 Task: Search one way flight ticket for 3 adults, 3 children in business from Lynchburg: Lynchburg Regional Airport (preston Glenn Field) to Greensboro: Piedmont Triad International Airport on 5-1-2023. Choice of flights is Emirates. Number of bags: 4 checked bags. Price is upto 99000. Outbound departure time preference is 4:30.
Action: Mouse moved to (260, 419)
Screenshot: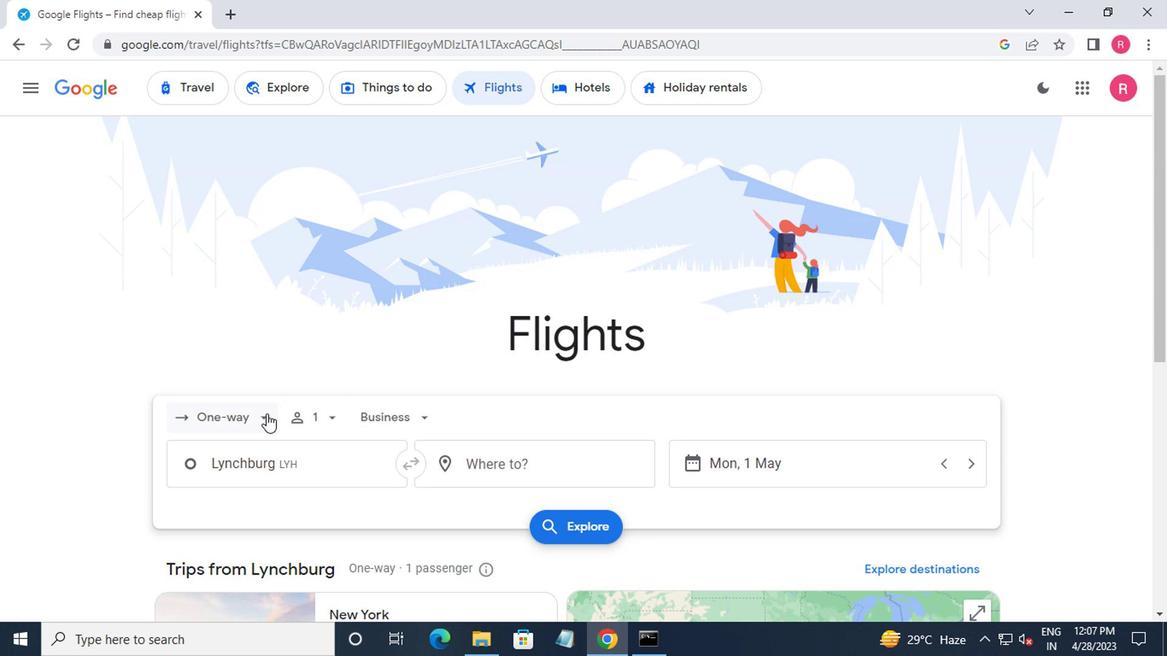 
Action: Mouse pressed left at (260, 419)
Screenshot: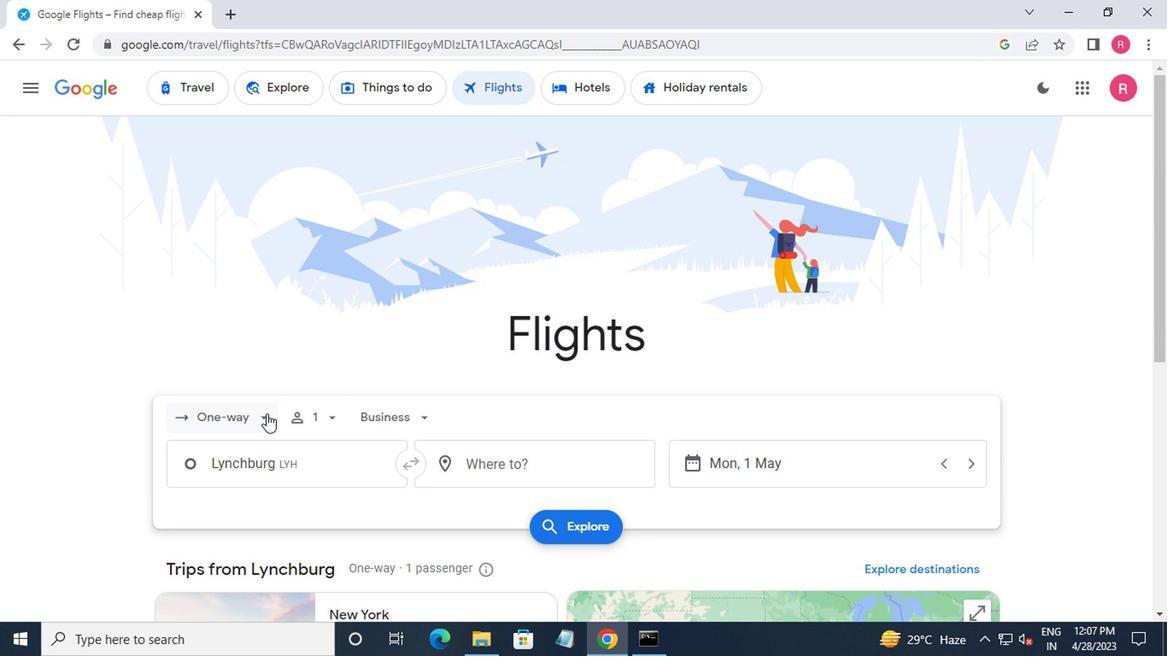 
Action: Mouse moved to (245, 504)
Screenshot: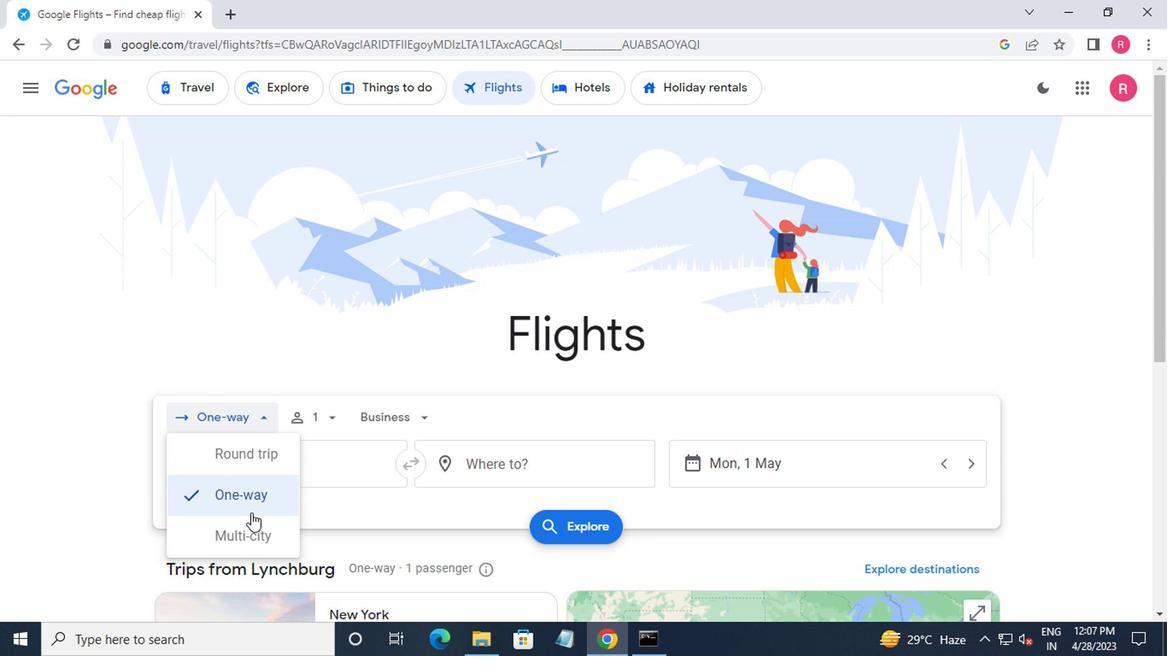 
Action: Mouse pressed left at (245, 504)
Screenshot: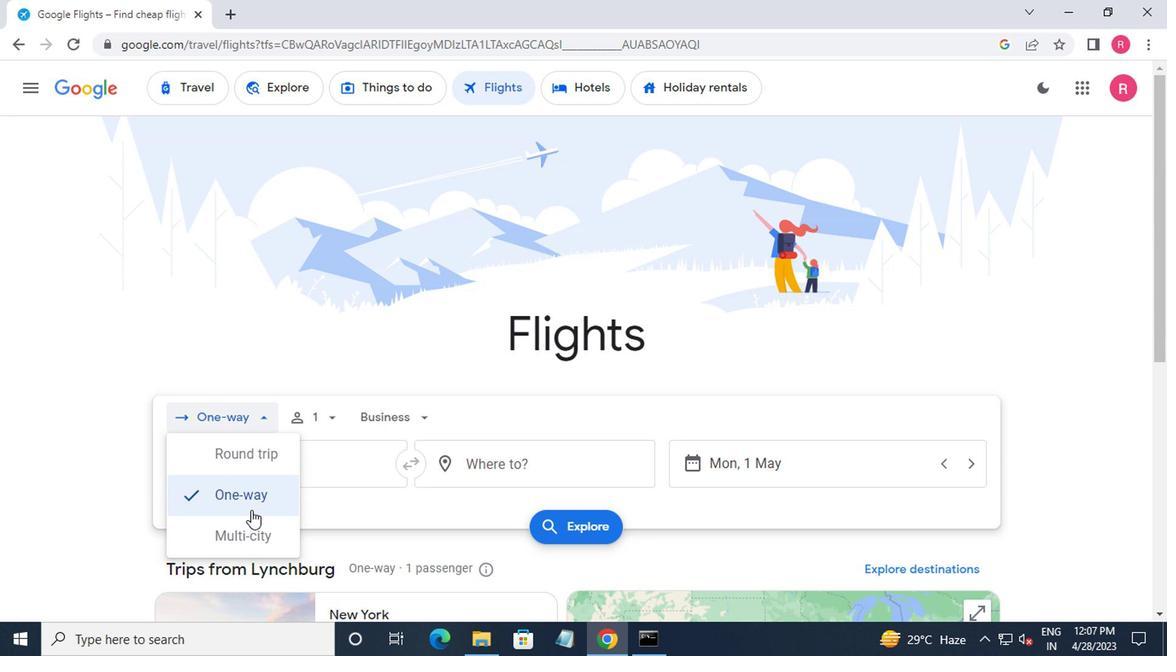 
Action: Mouse moved to (319, 423)
Screenshot: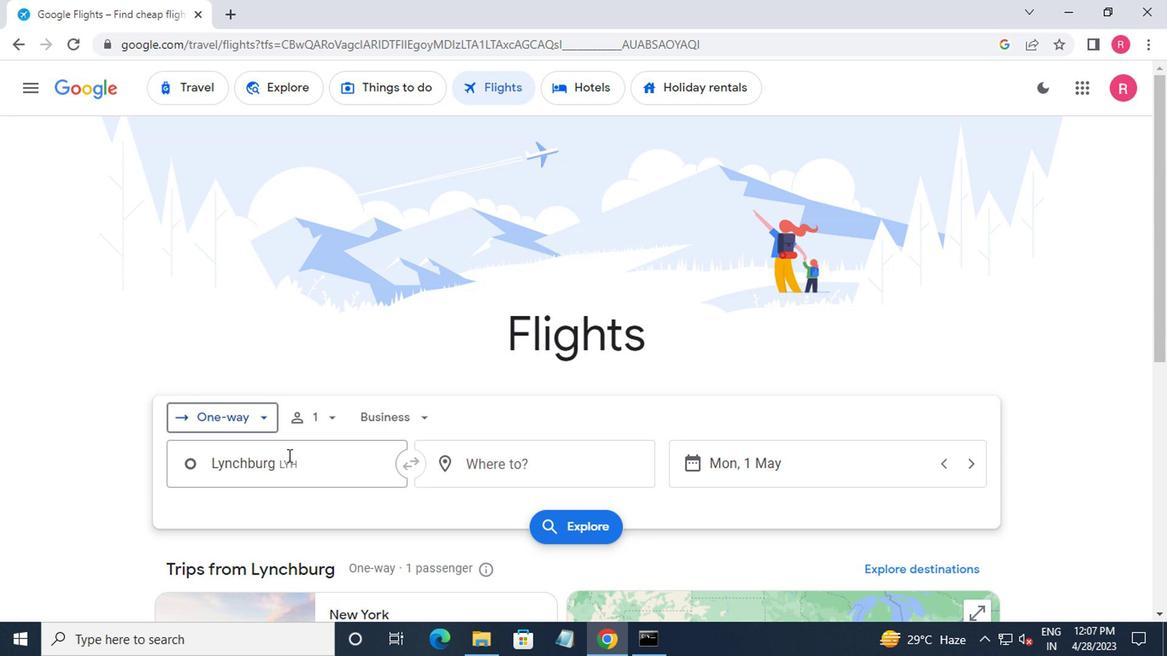
Action: Mouse pressed left at (319, 423)
Screenshot: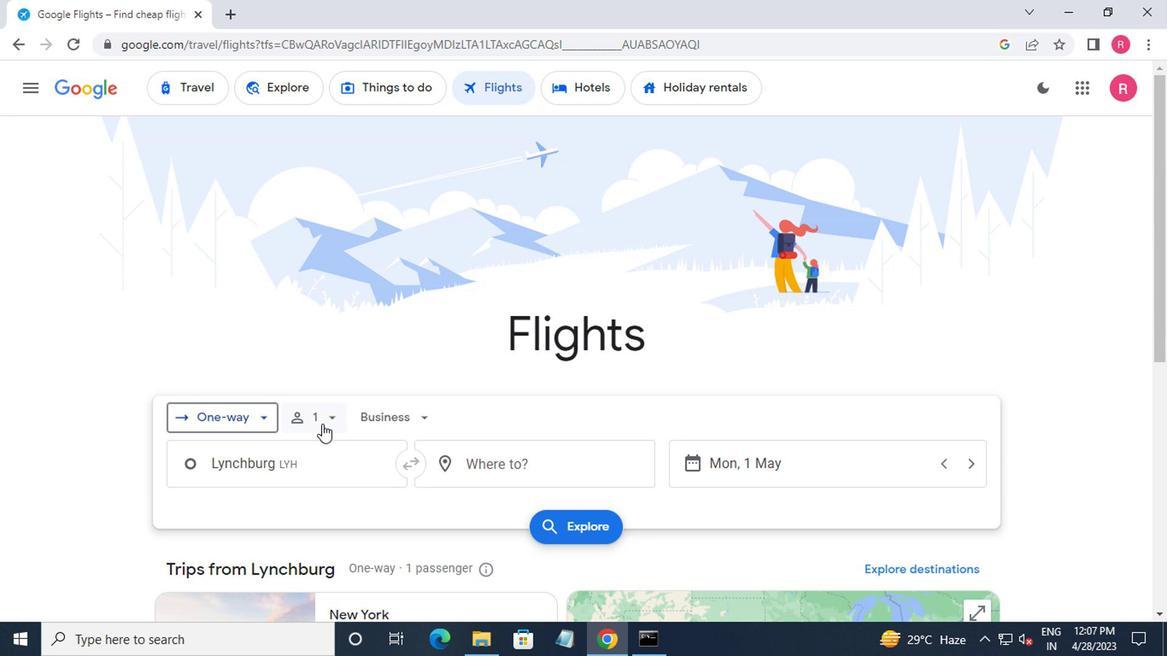 
Action: Mouse moved to (455, 473)
Screenshot: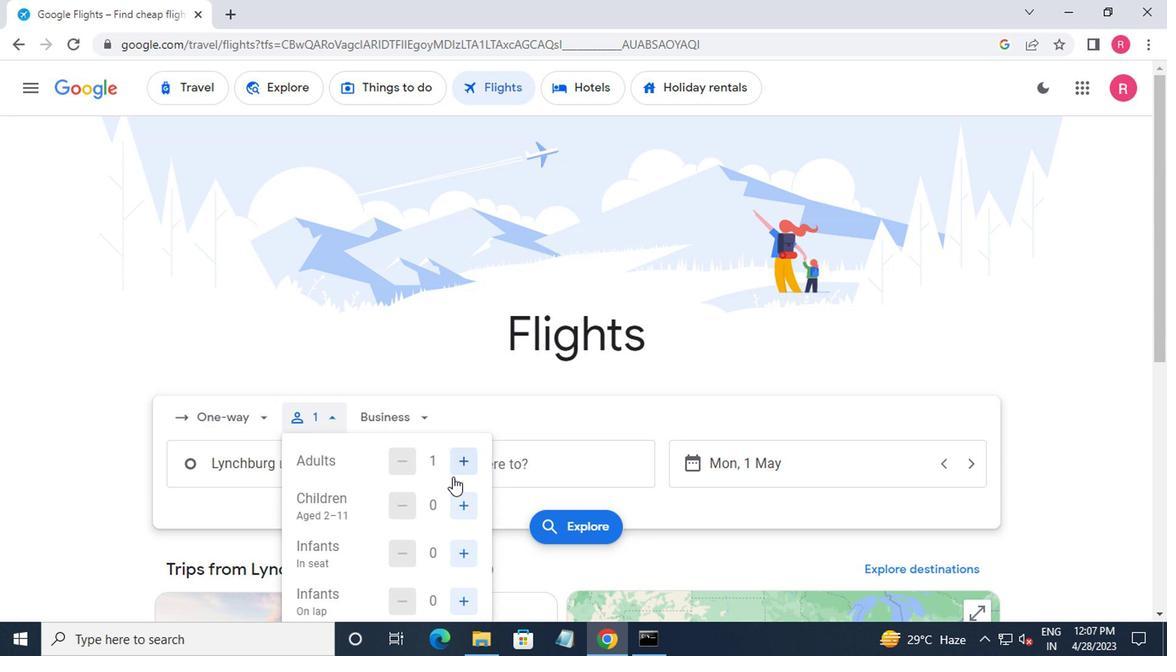 
Action: Mouse pressed left at (455, 473)
Screenshot: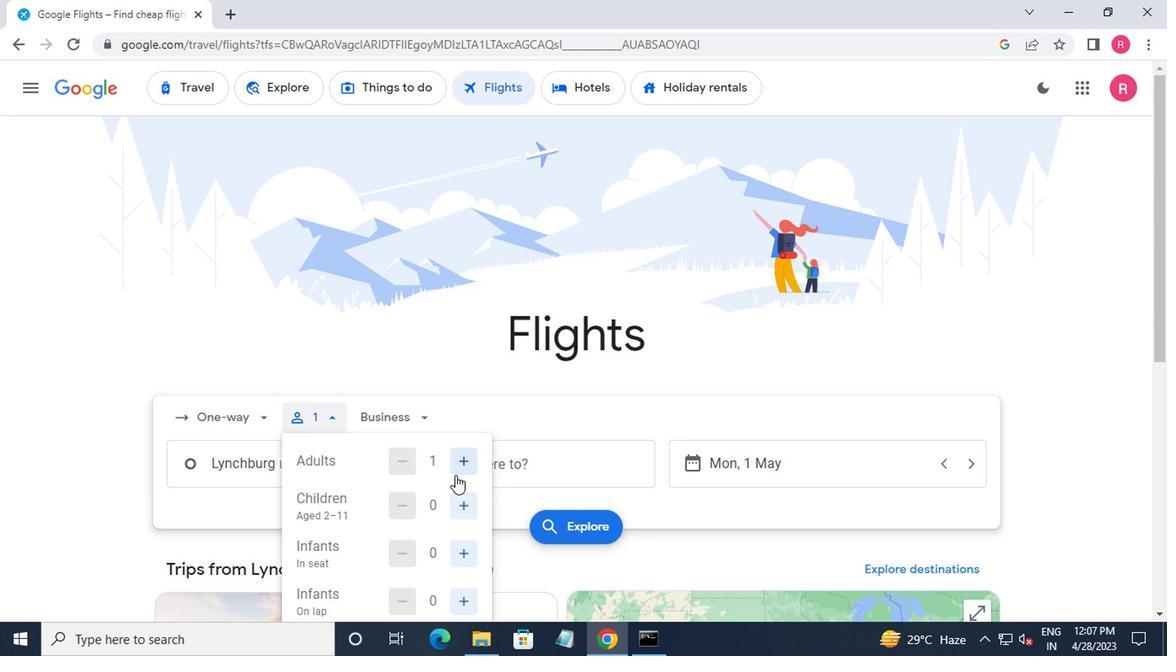 
Action: Mouse pressed left at (455, 473)
Screenshot: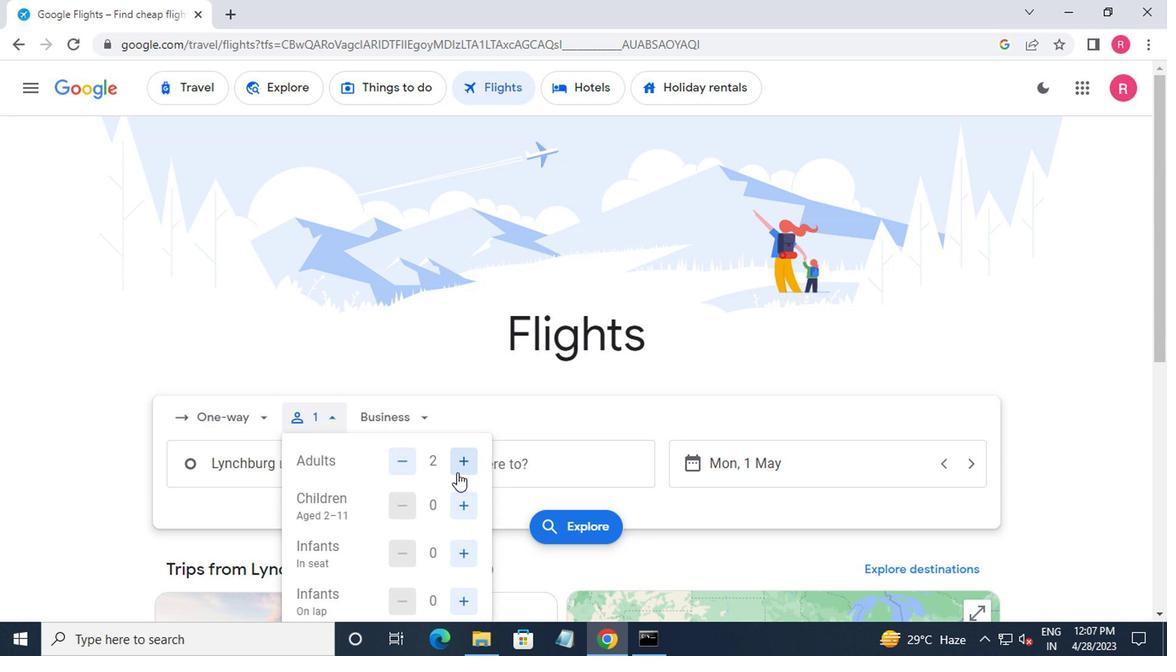 
Action: Mouse moved to (404, 471)
Screenshot: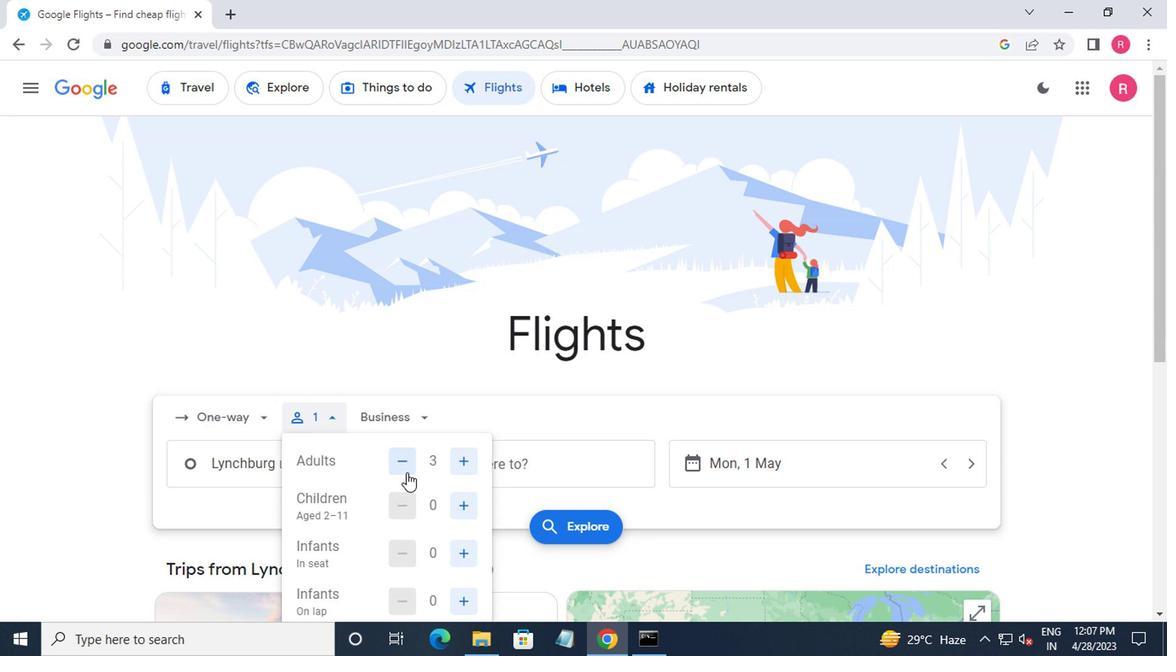 
Action: Mouse pressed left at (404, 471)
Screenshot: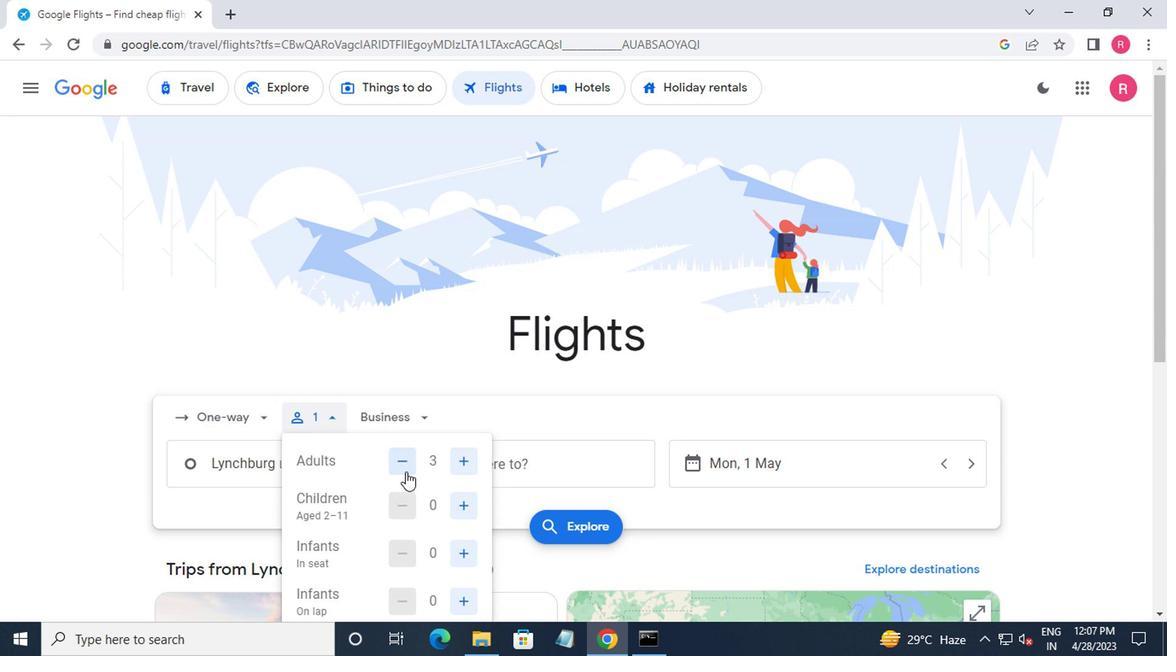 
Action: Mouse moved to (460, 505)
Screenshot: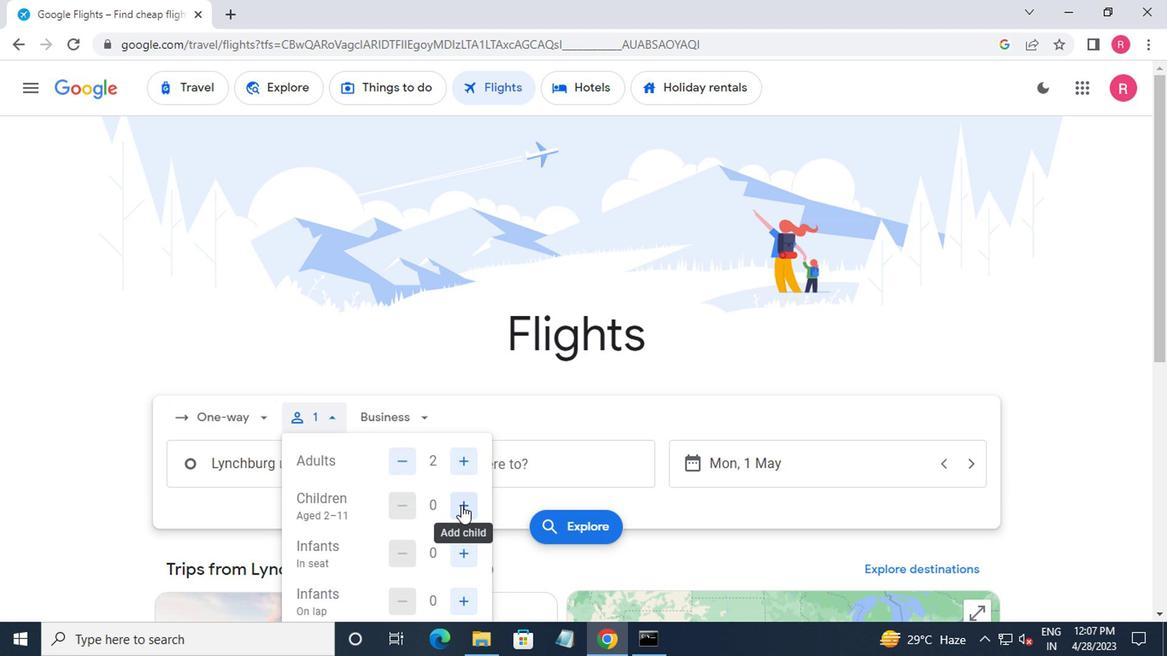 
Action: Mouse pressed left at (460, 505)
Screenshot: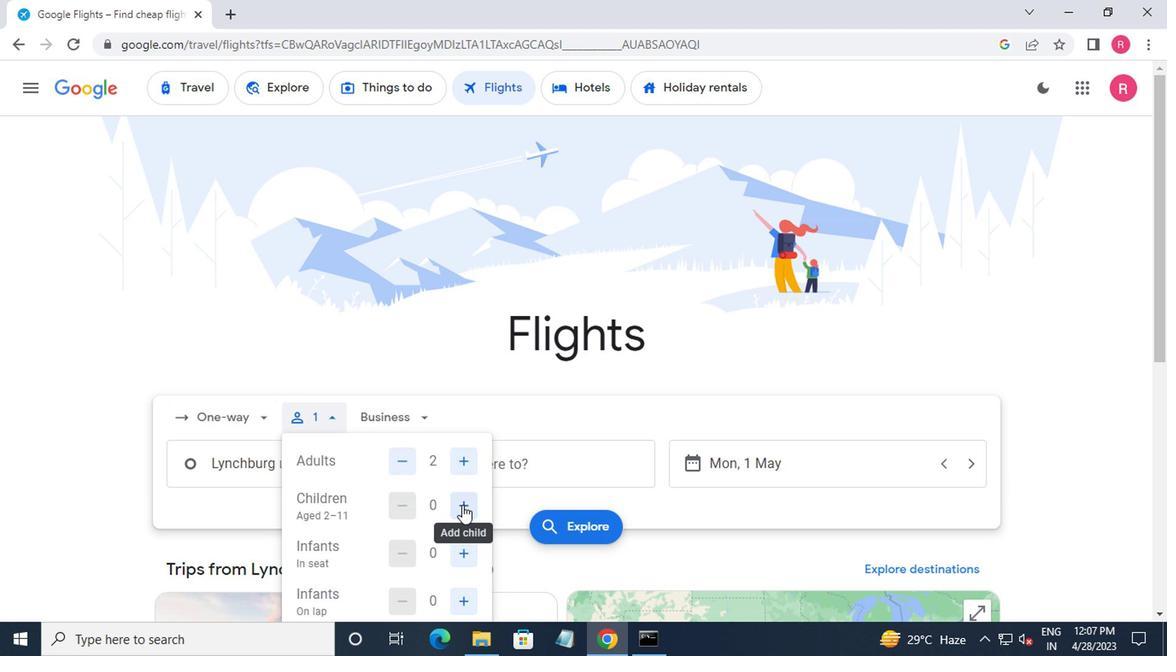 
Action: Mouse moved to (398, 508)
Screenshot: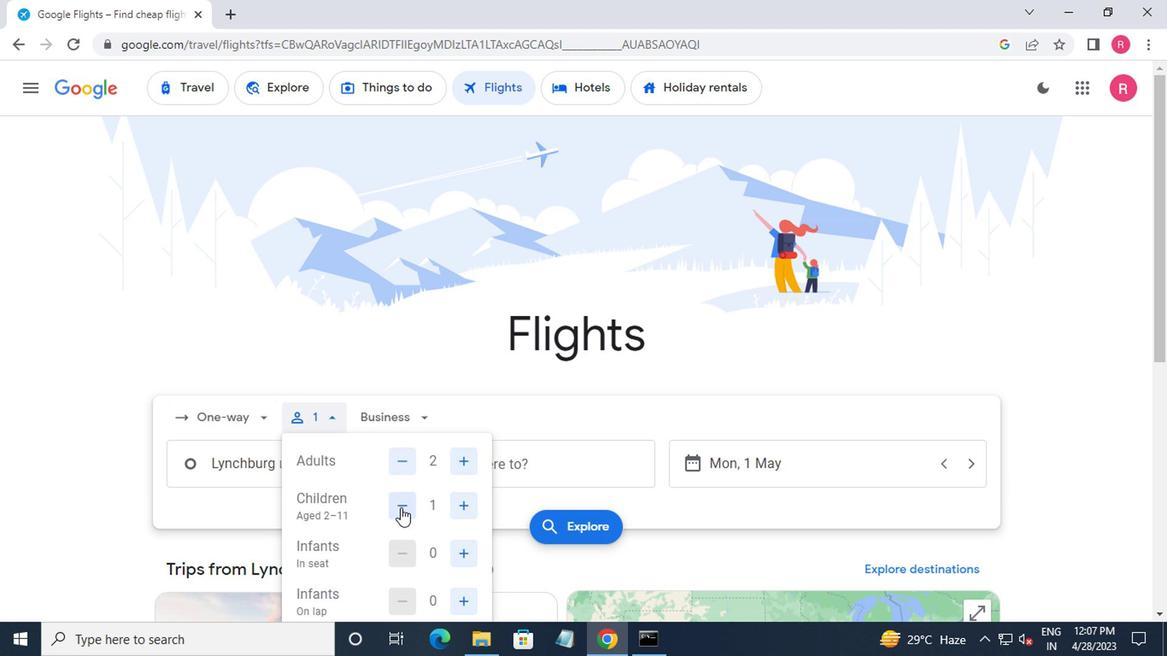 
Action: Mouse pressed left at (398, 508)
Screenshot: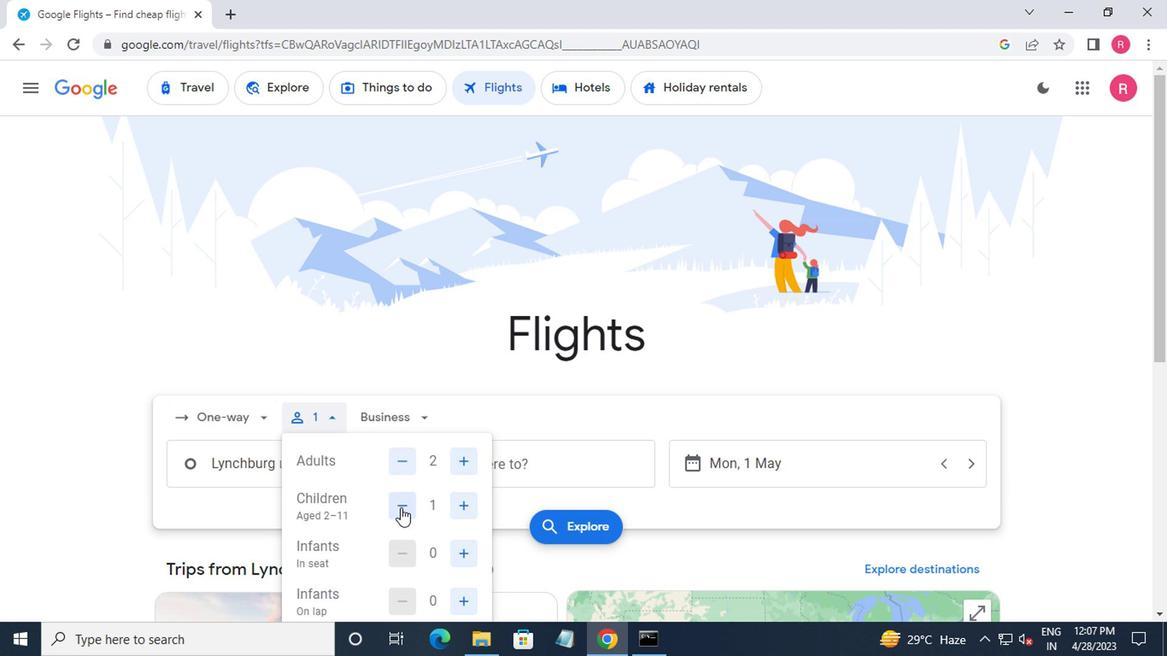 
Action: Mouse moved to (464, 558)
Screenshot: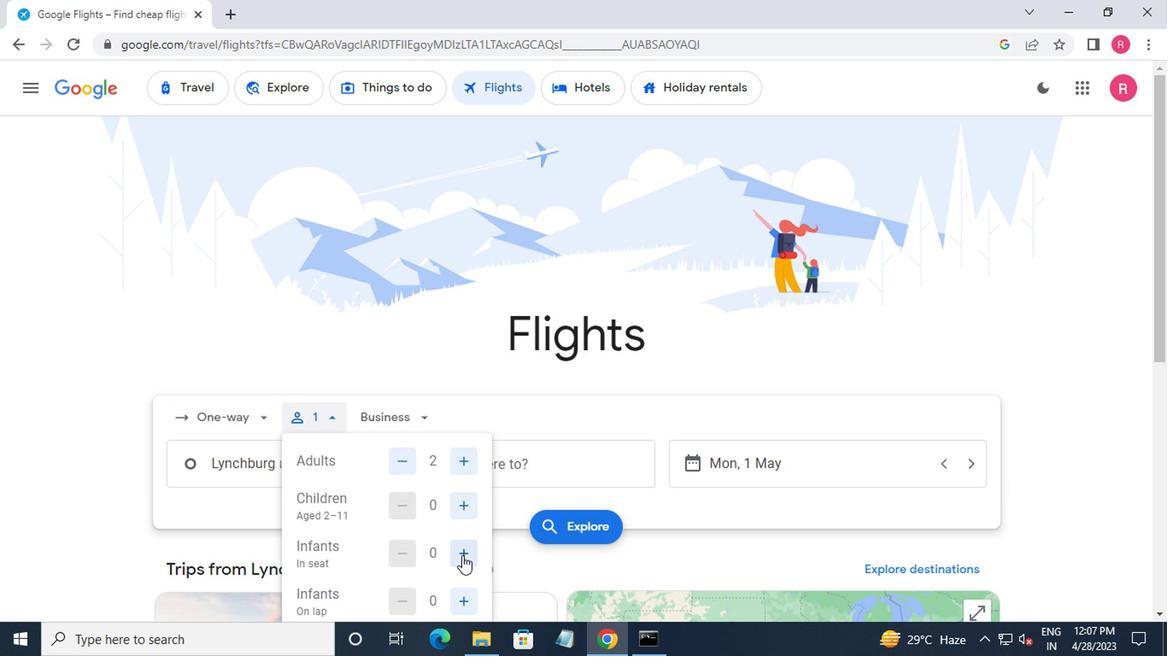 
Action: Mouse pressed left at (464, 558)
Screenshot: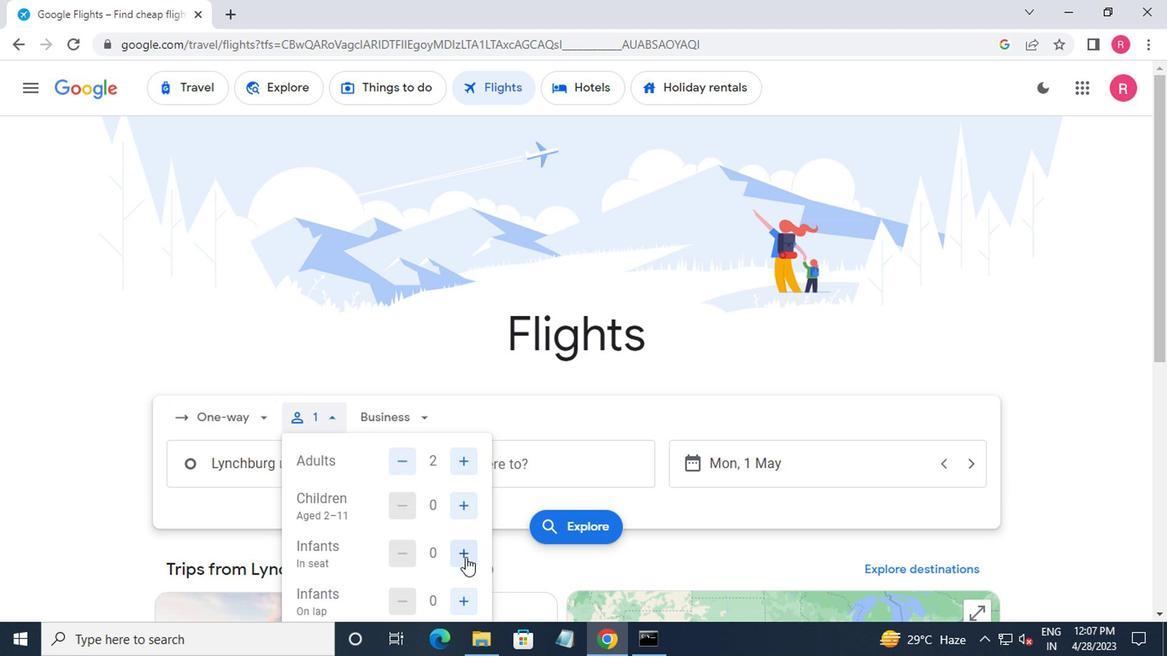 
Action: Mouse moved to (465, 558)
Screenshot: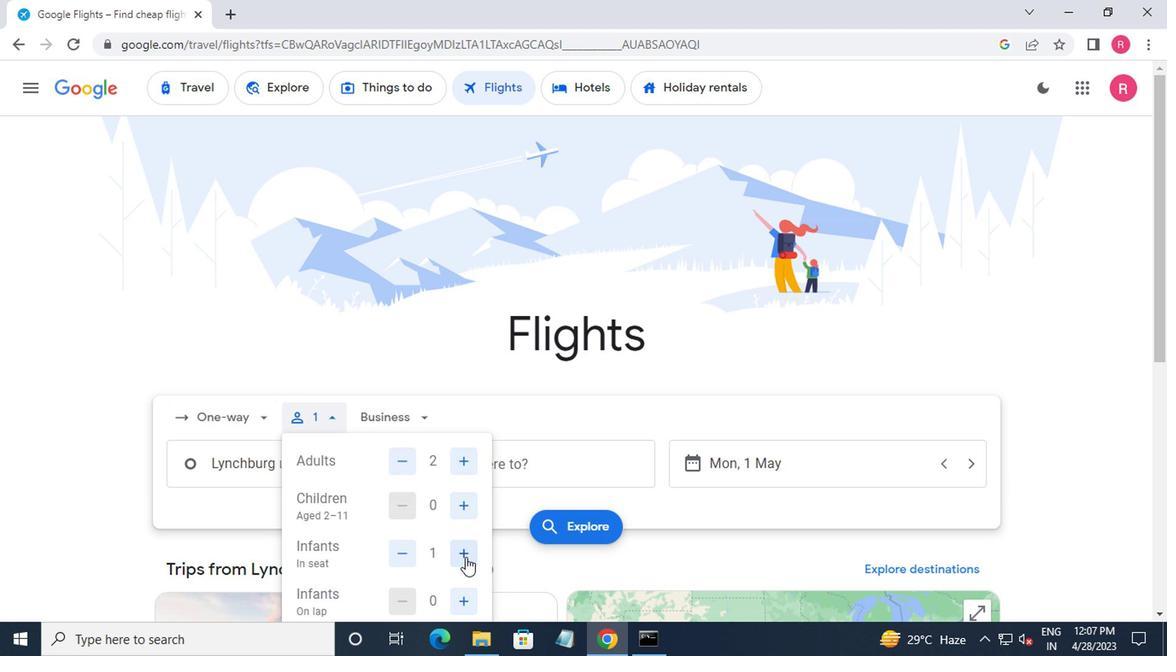 
Action: Mouse pressed left at (465, 558)
Screenshot: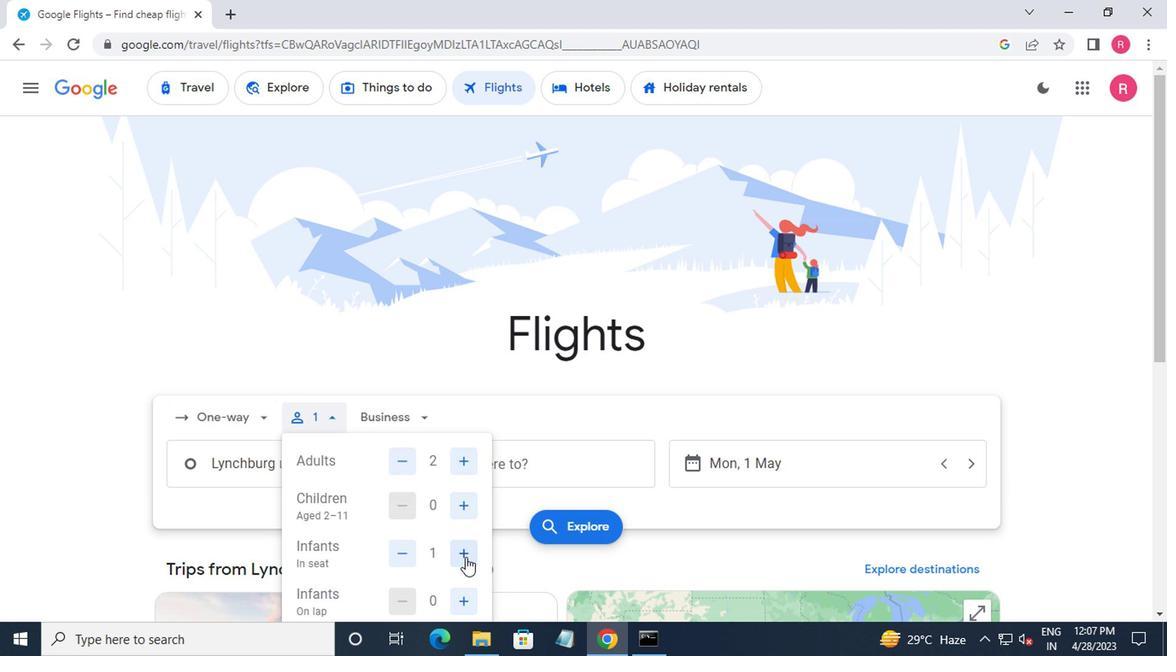 
Action: Mouse moved to (467, 598)
Screenshot: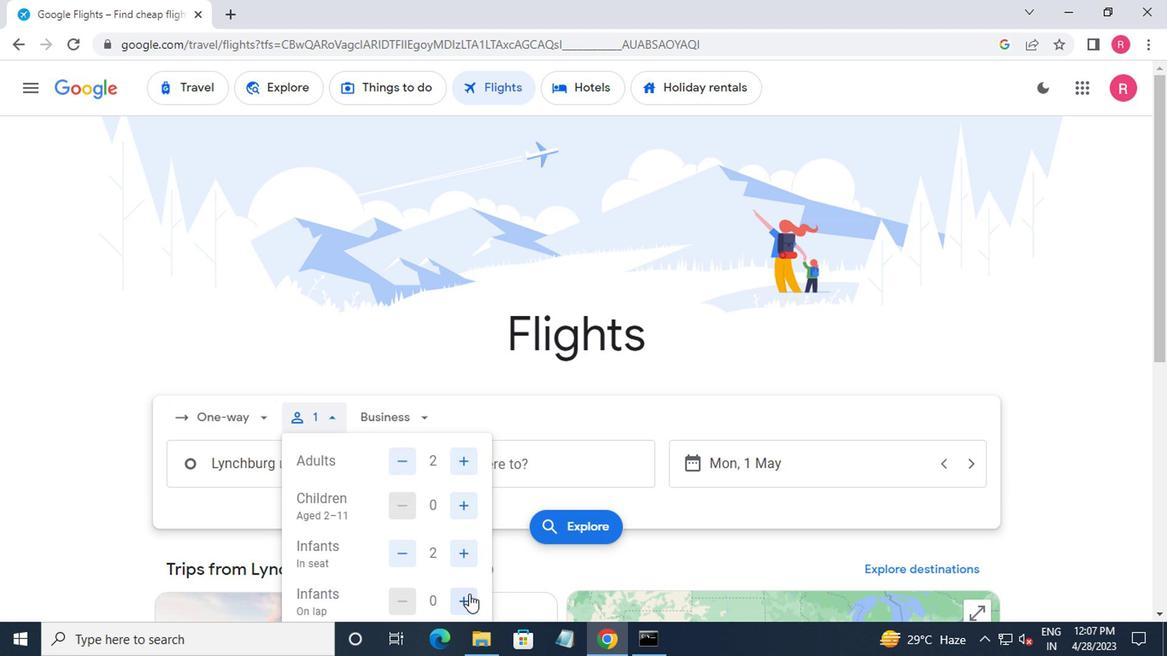 
Action: Mouse pressed left at (467, 598)
Screenshot: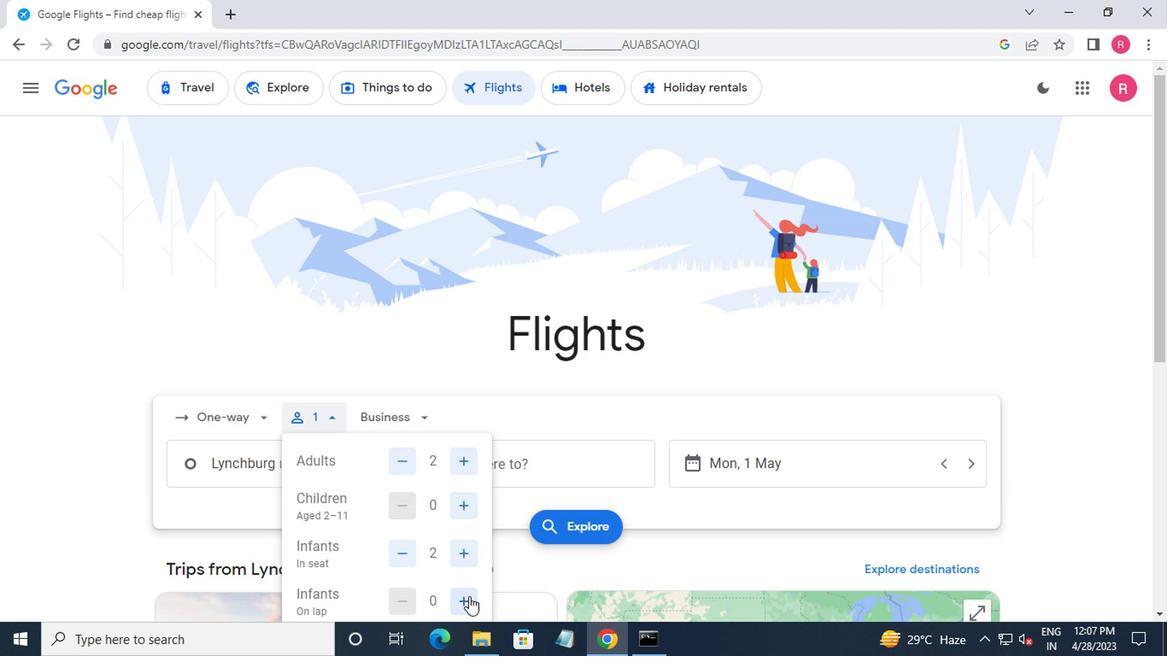 
Action: Mouse moved to (394, 426)
Screenshot: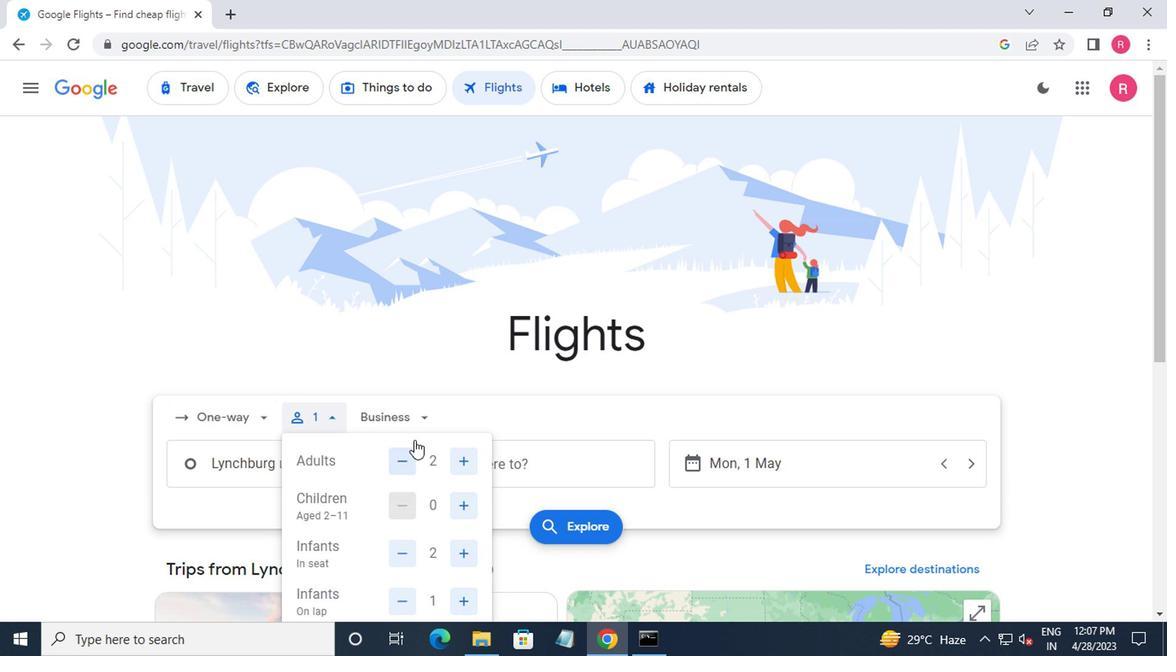 
Action: Mouse pressed left at (394, 426)
Screenshot: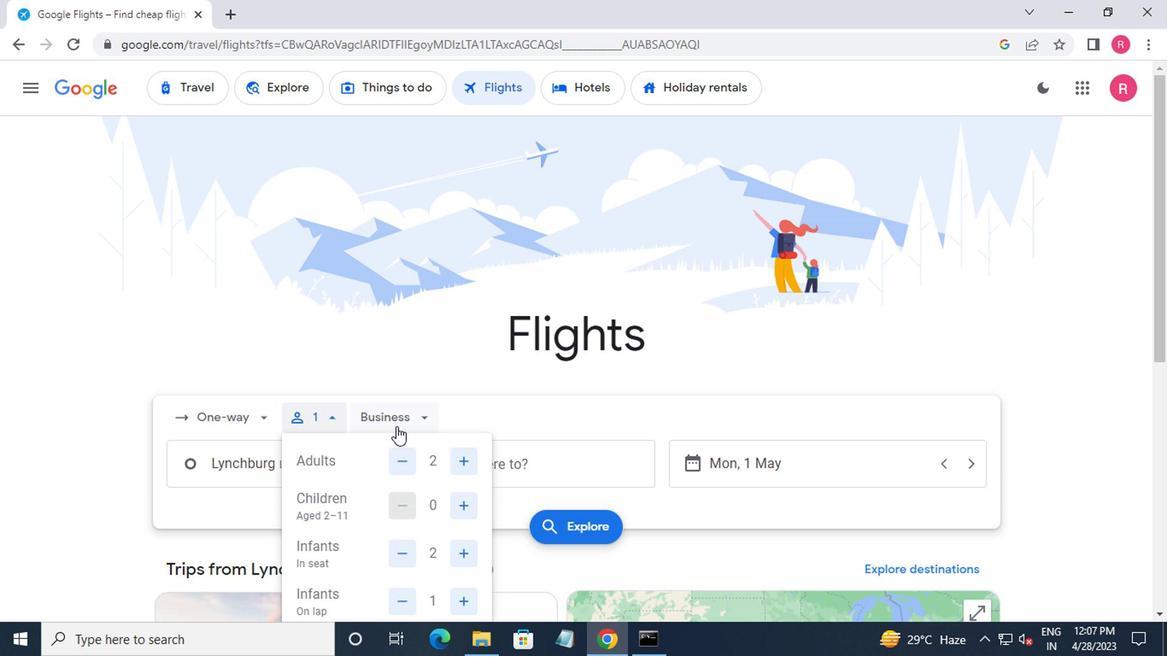 
Action: Mouse moved to (426, 572)
Screenshot: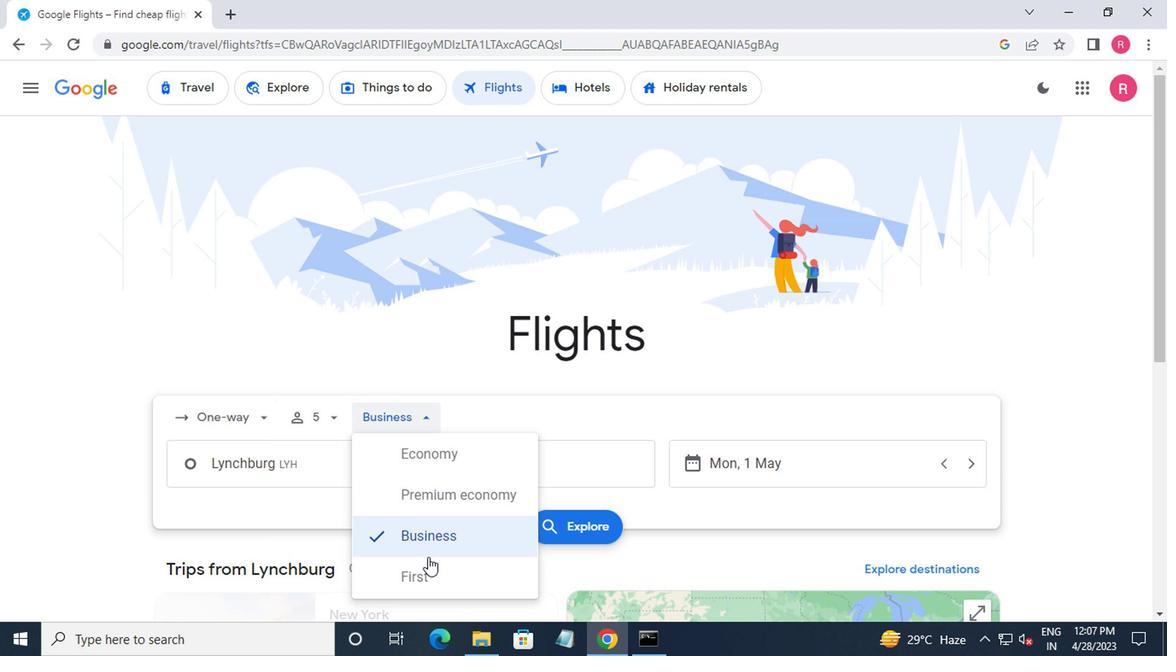 
Action: Mouse pressed left at (426, 572)
Screenshot: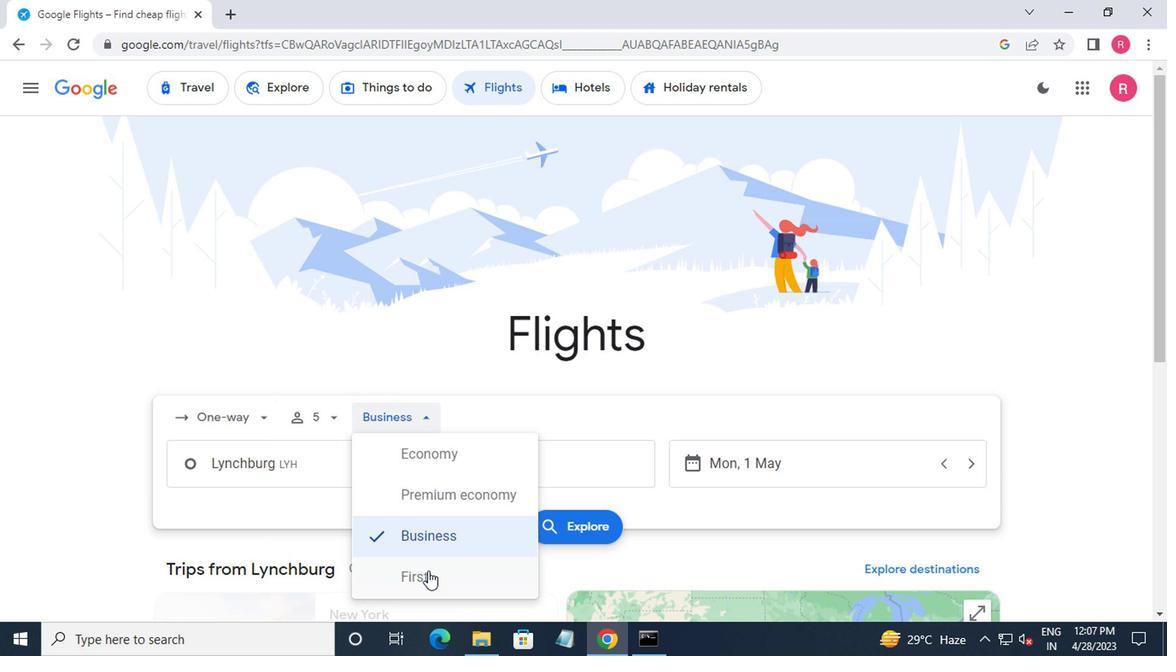 
Action: Mouse moved to (294, 474)
Screenshot: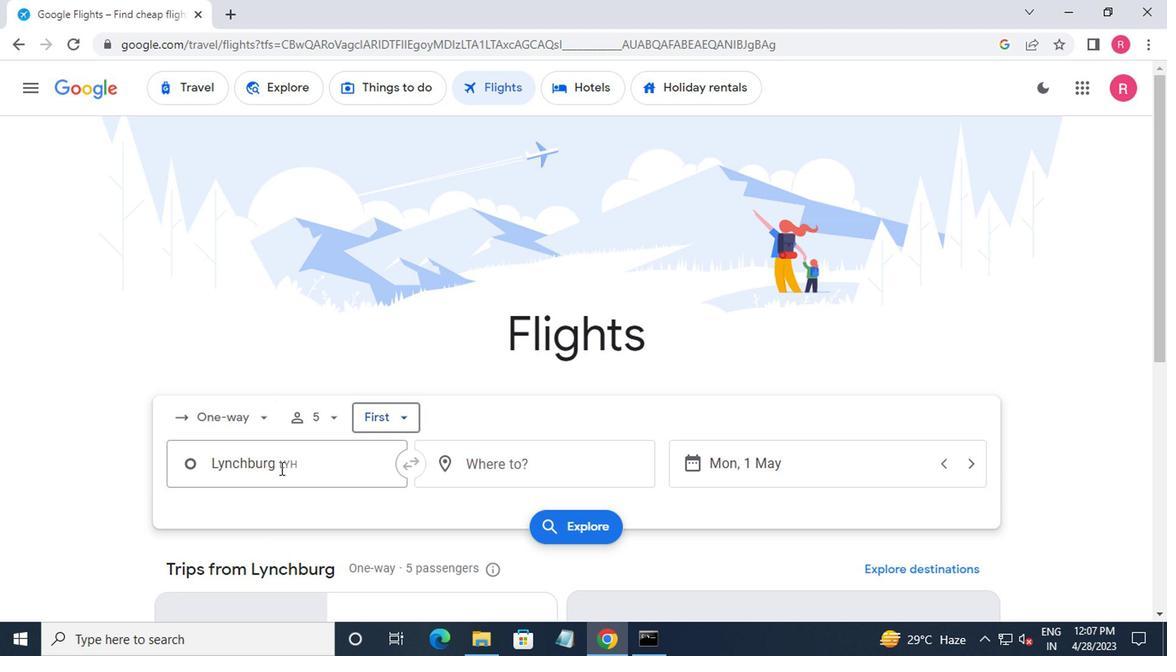 
Action: Mouse pressed left at (294, 474)
Screenshot: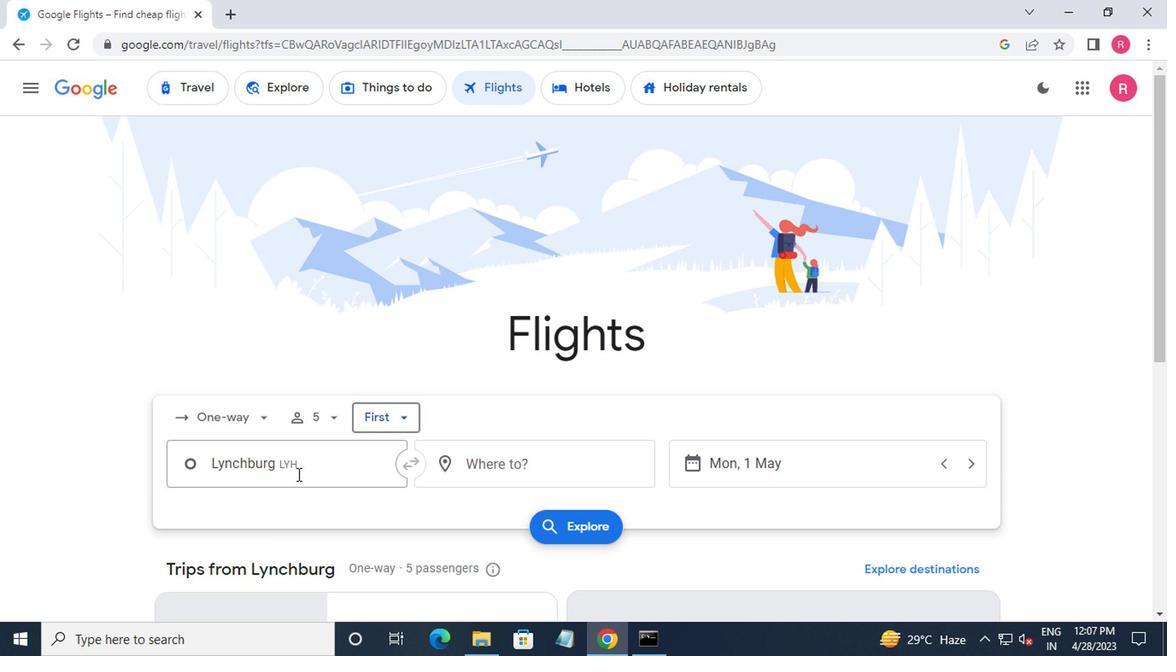 
Action: Mouse moved to (317, 545)
Screenshot: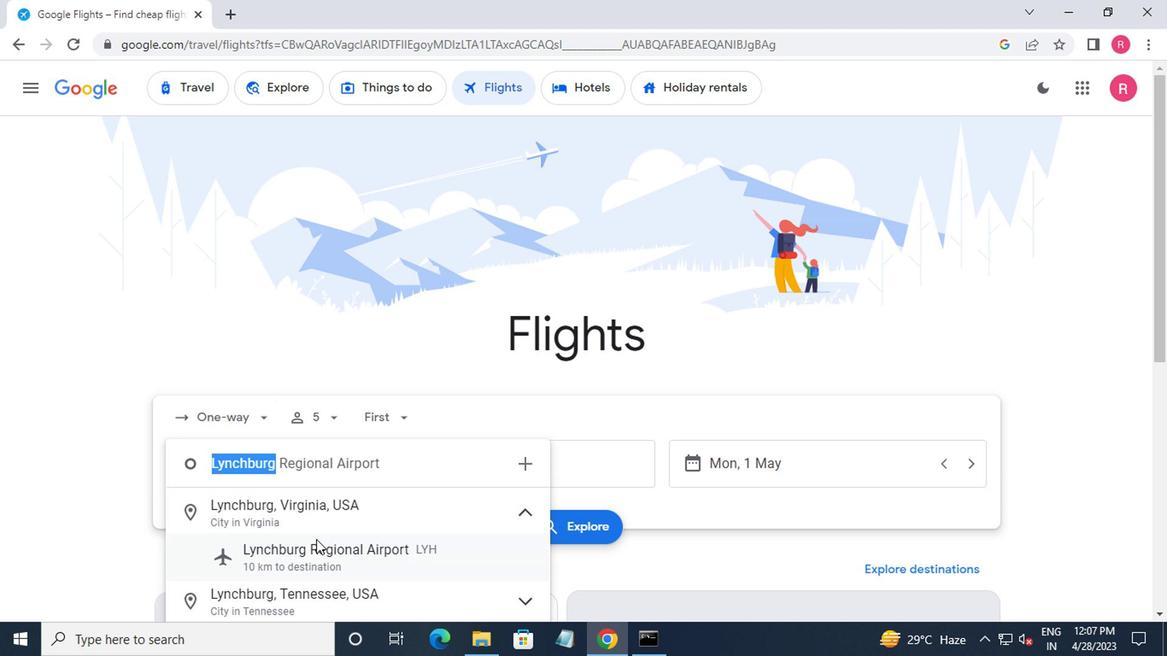 
Action: Mouse pressed left at (317, 545)
Screenshot: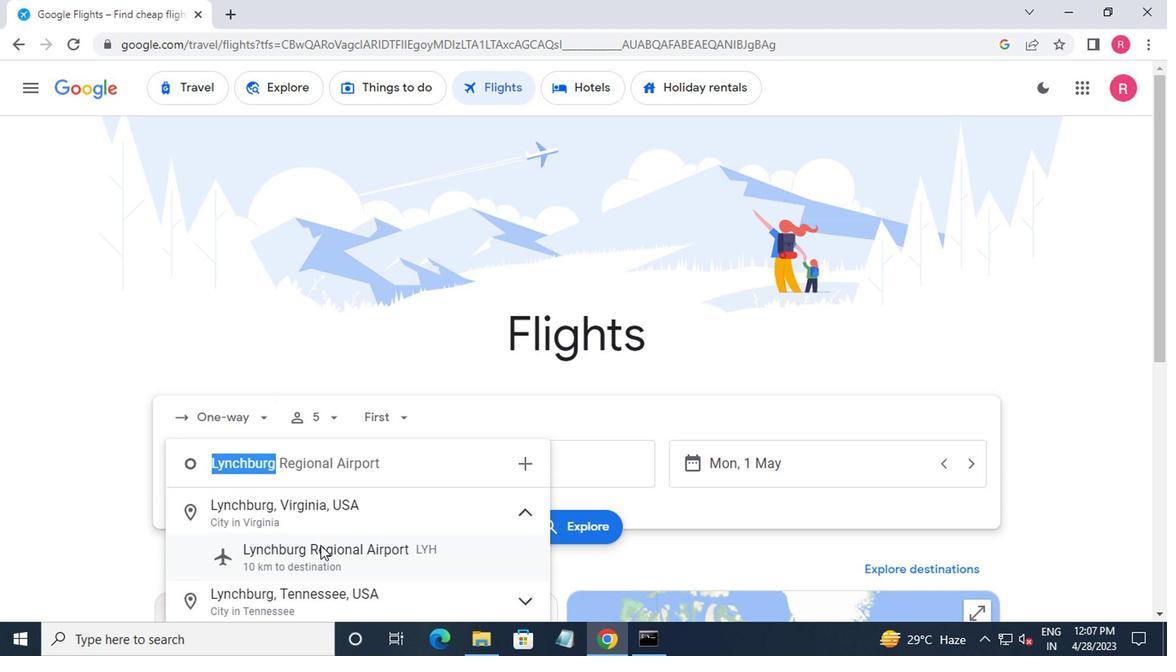 
Action: Mouse moved to (492, 482)
Screenshot: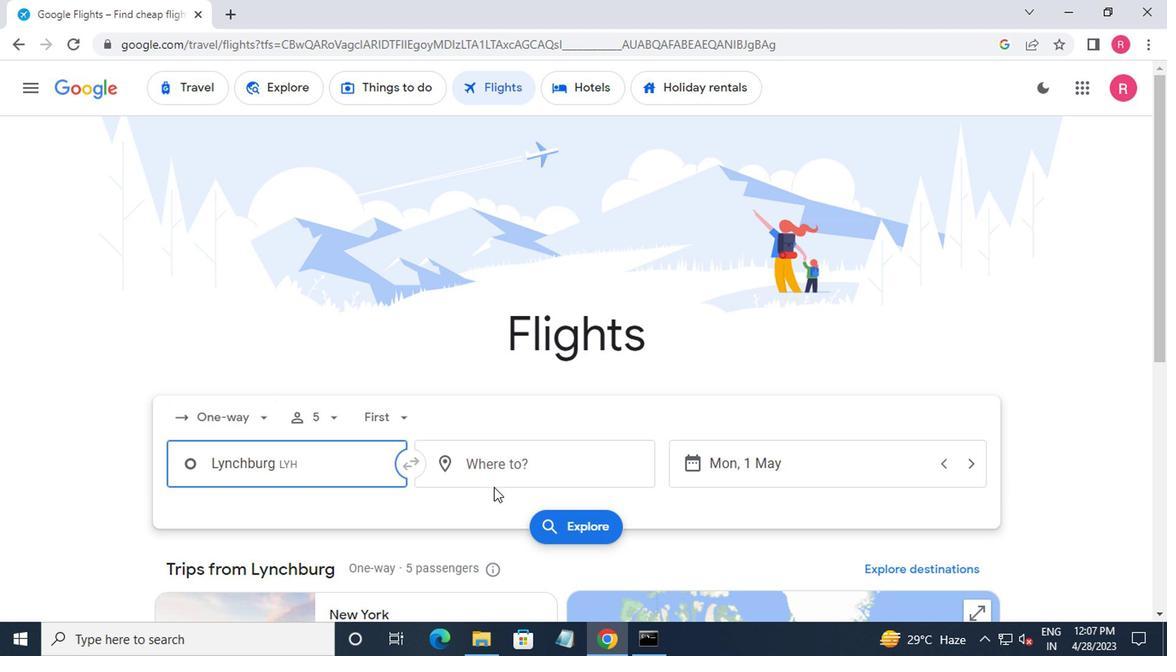 
Action: Mouse pressed left at (492, 482)
Screenshot: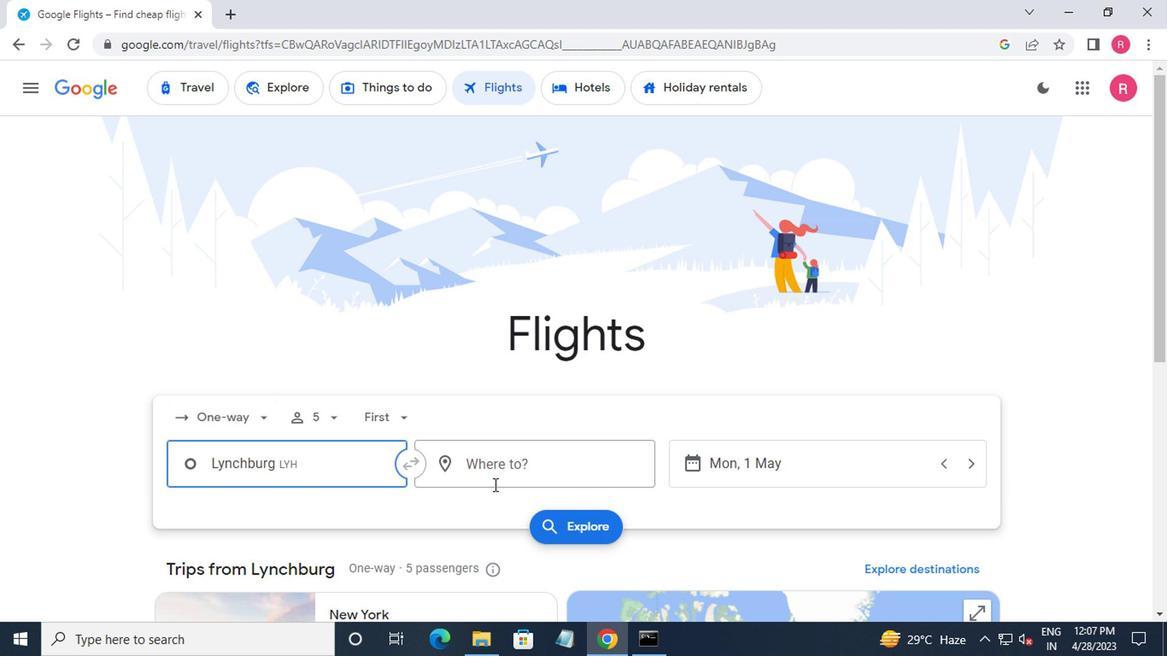 
Action: Mouse moved to (508, 545)
Screenshot: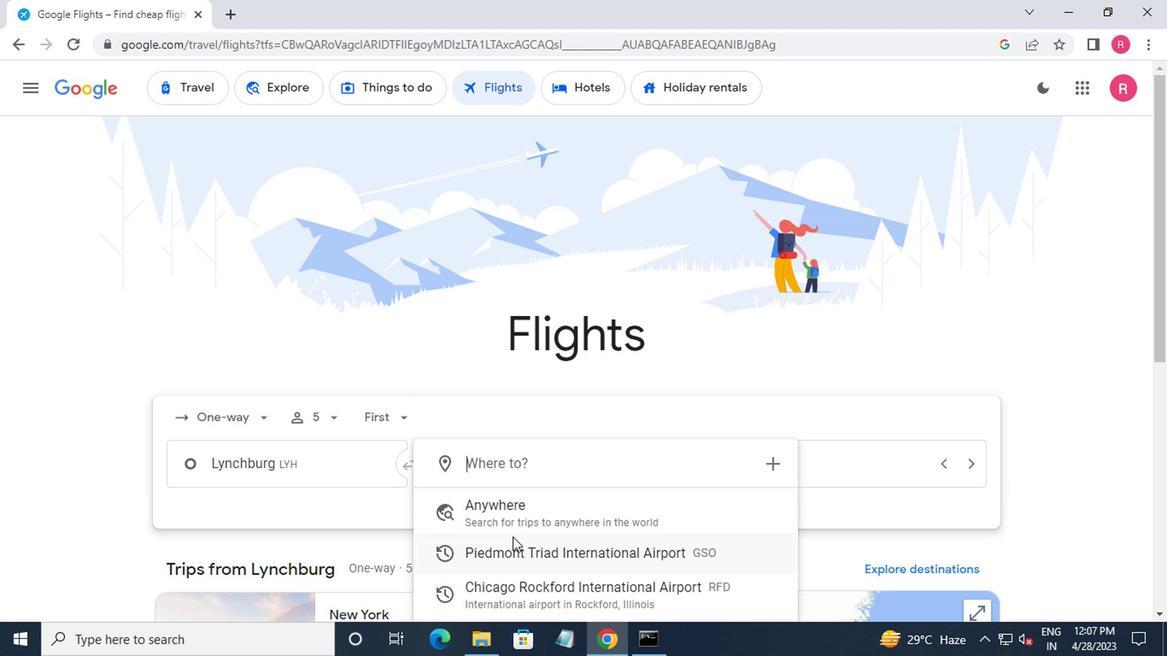 
Action: Mouse scrolled (508, 544) with delta (0, -1)
Screenshot: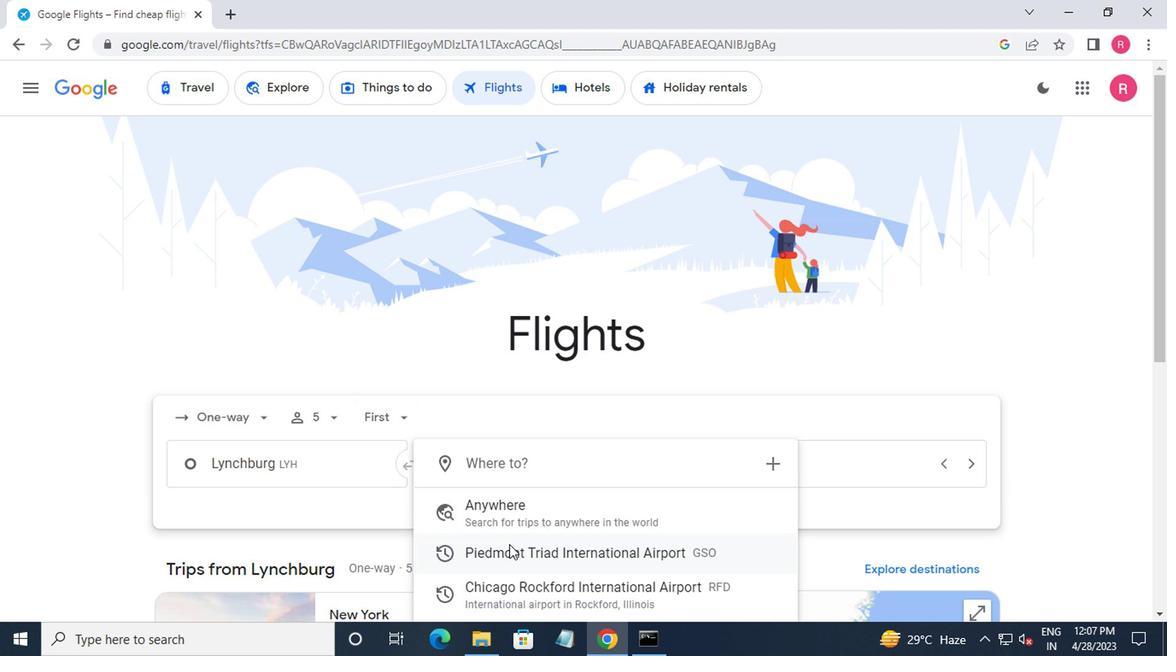 
Action: Mouse scrolled (508, 544) with delta (0, -1)
Screenshot: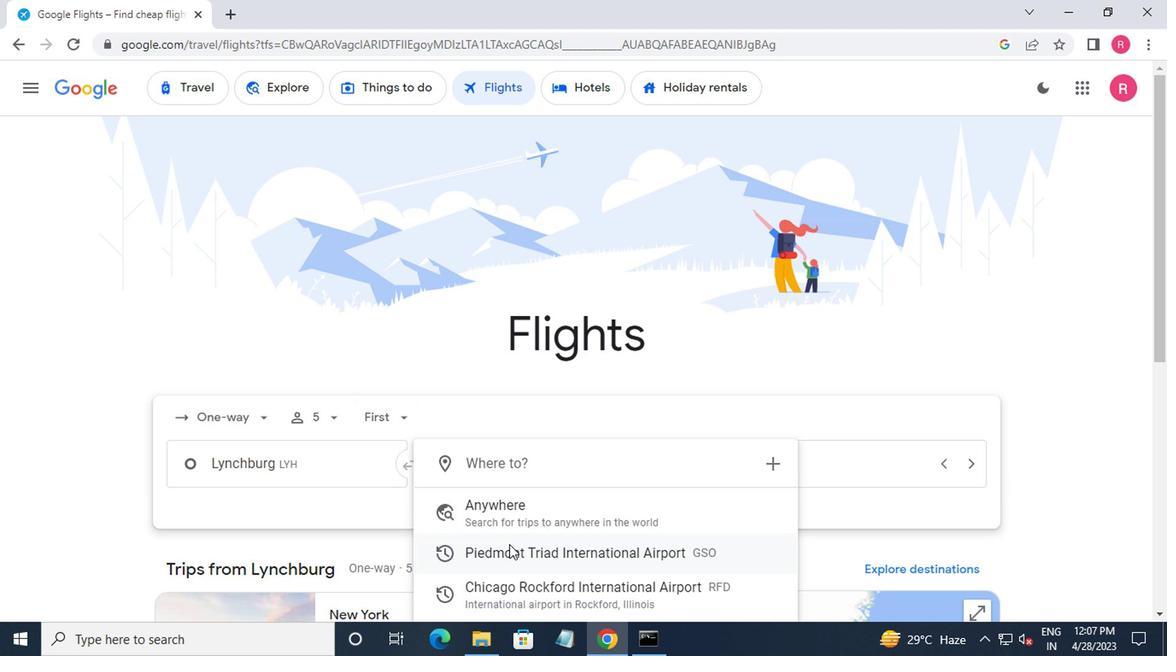 
Action: Mouse moved to (491, 467)
Screenshot: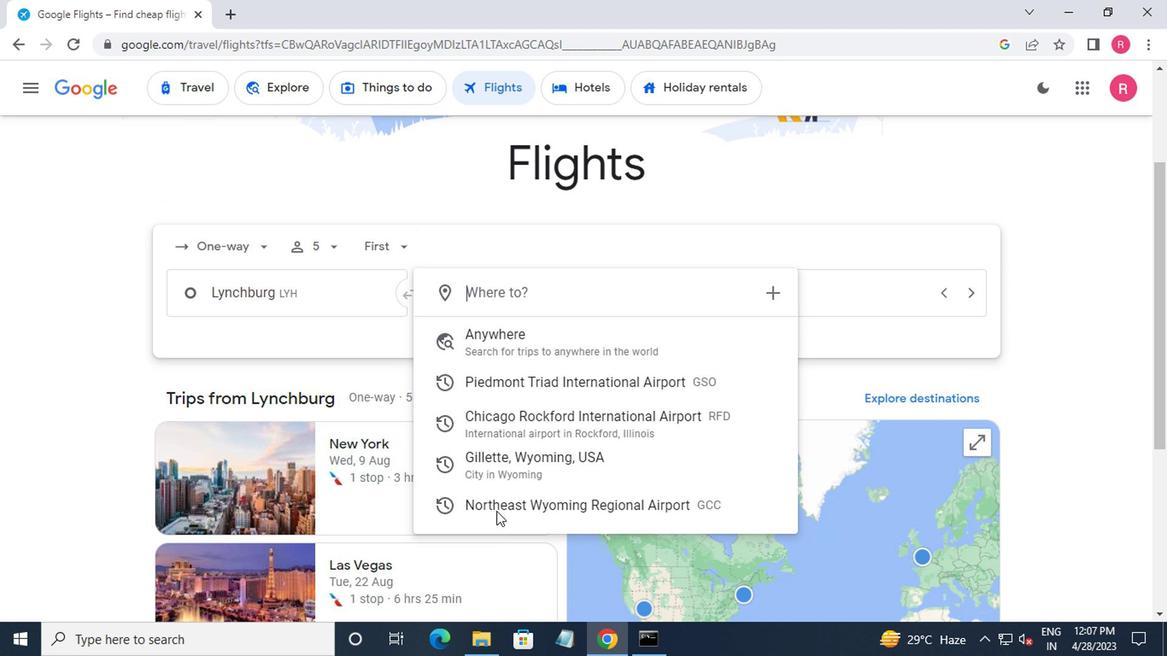 
Action: Mouse pressed left at (491, 467)
Screenshot: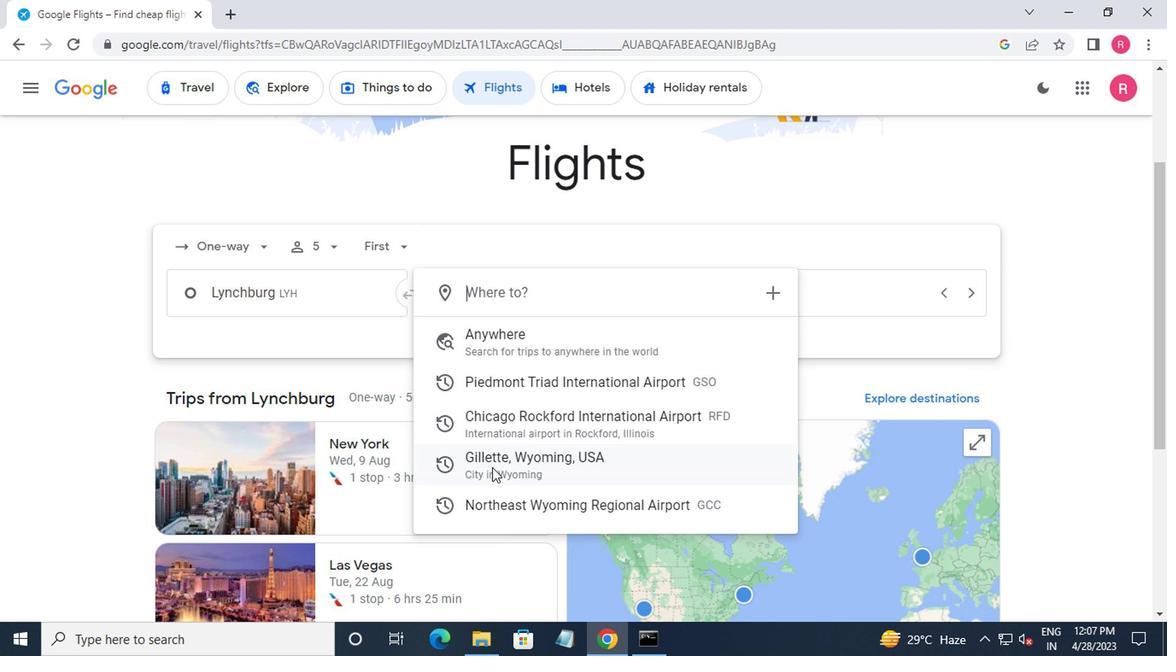 
Action: Mouse moved to (812, 296)
Screenshot: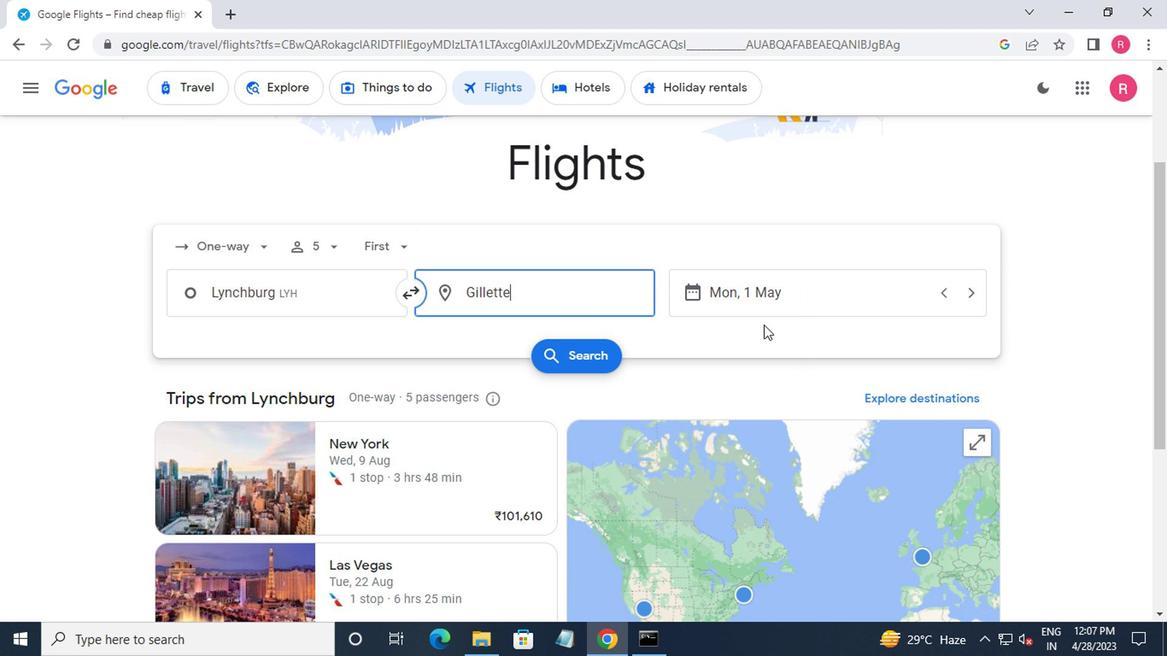 
Action: Mouse pressed left at (812, 296)
Screenshot: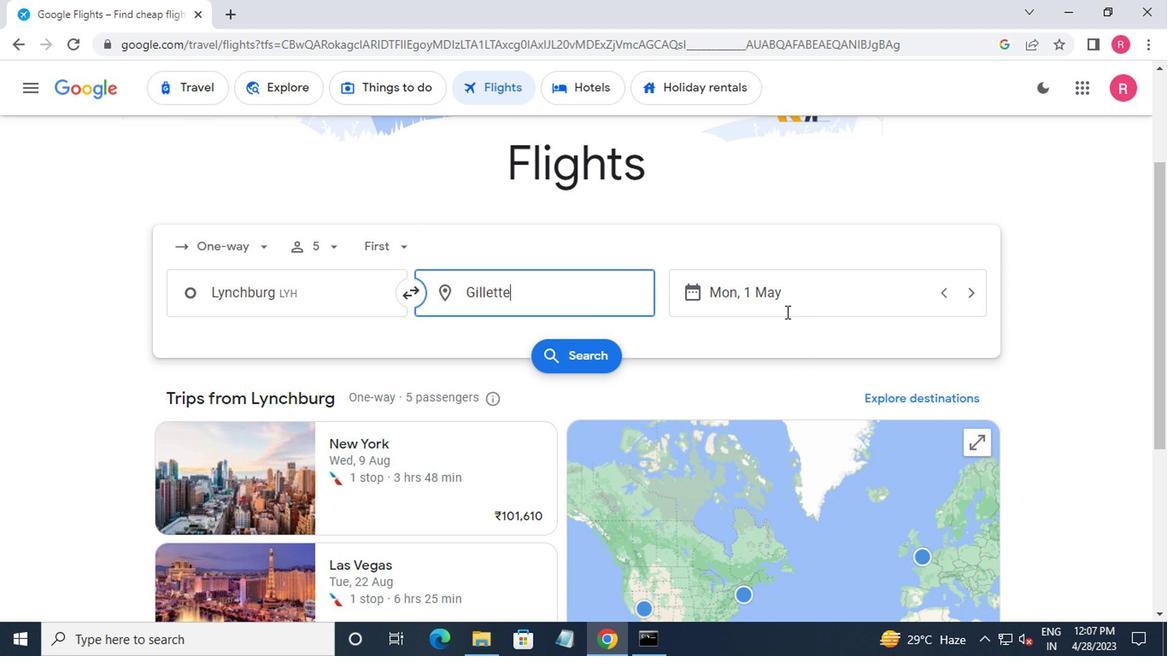 
Action: Mouse moved to (752, 321)
Screenshot: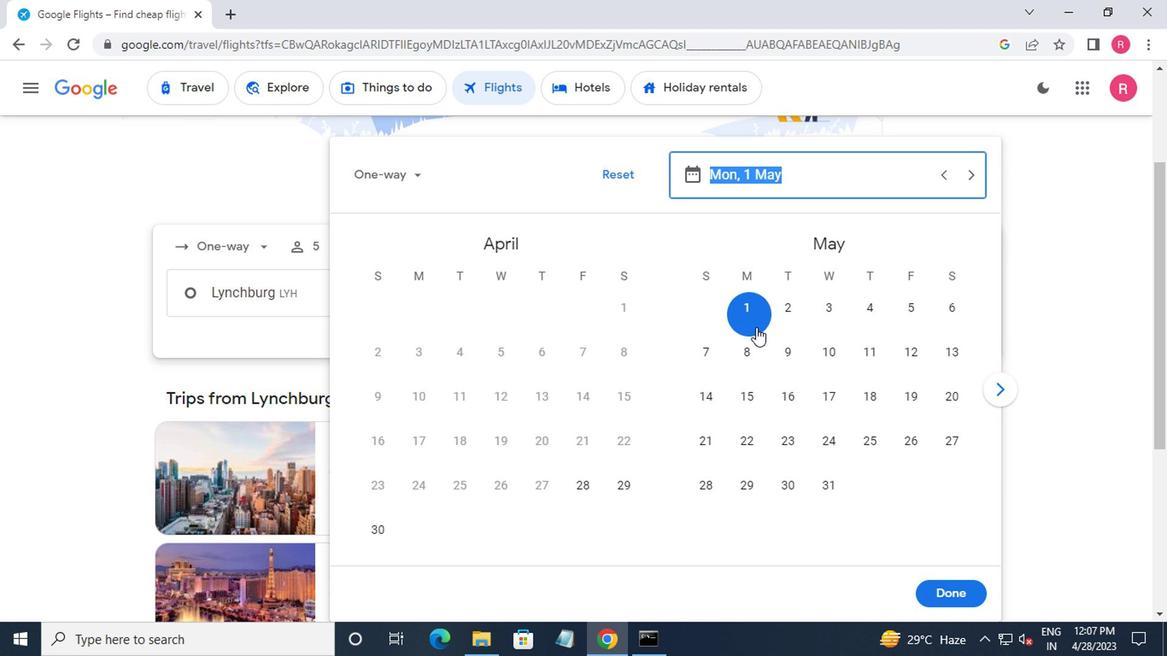 
Action: Mouse pressed left at (752, 321)
Screenshot: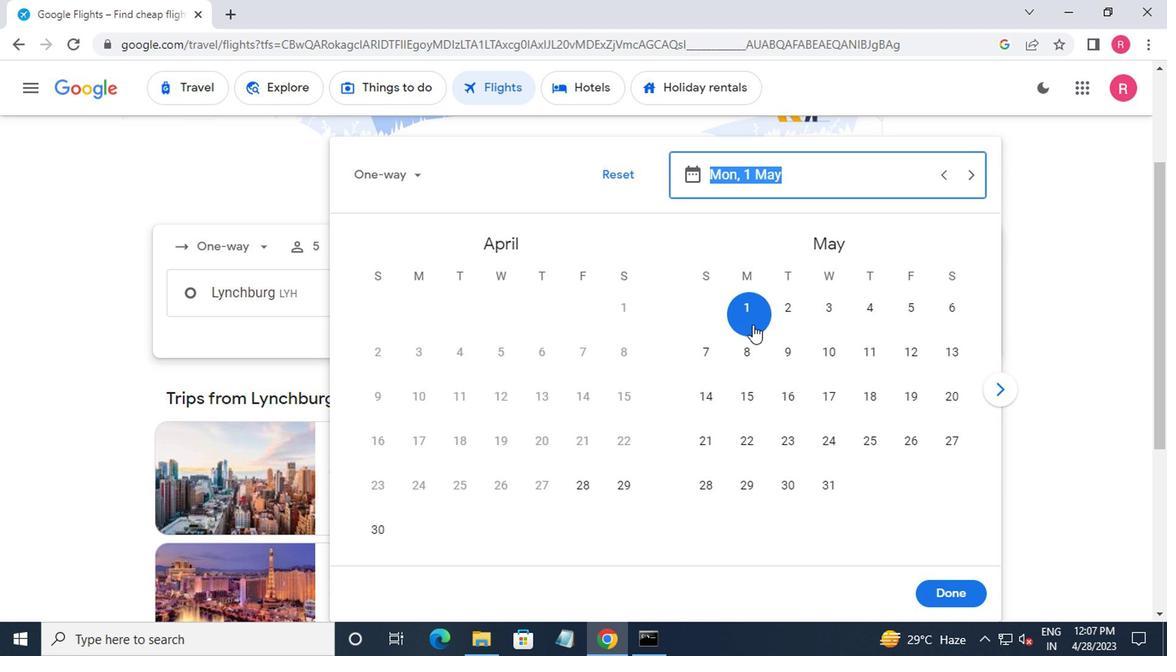 
Action: Mouse moved to (944, 598)
Screenshot: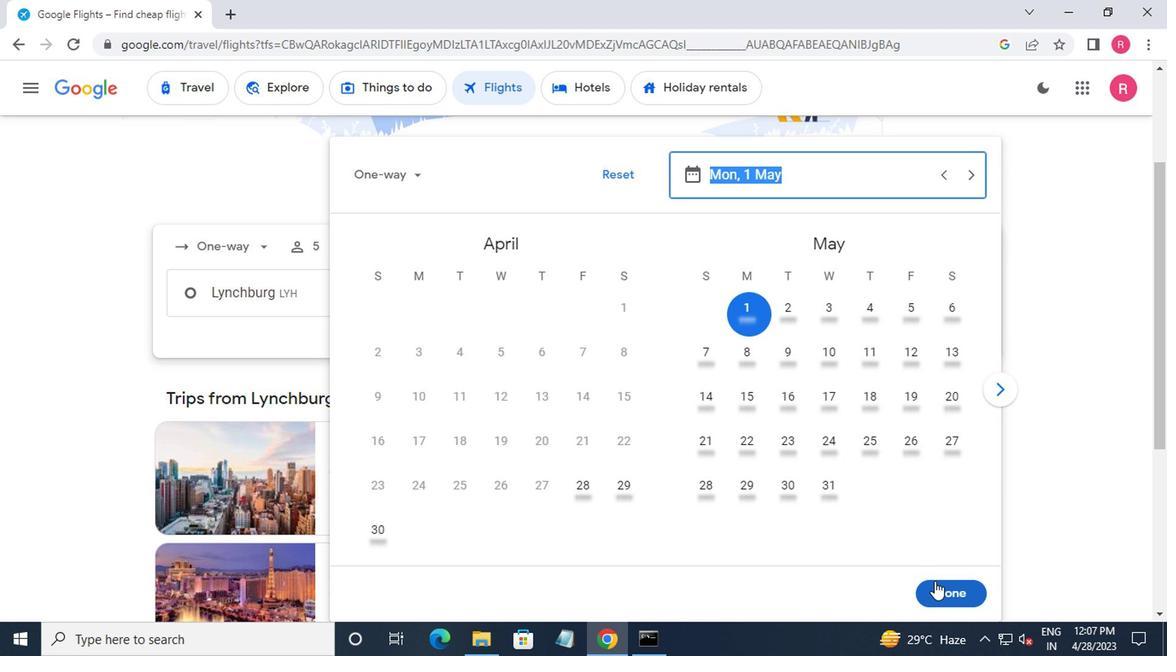 
Action: Mouse pressed left at (944, 598)
Screenshot: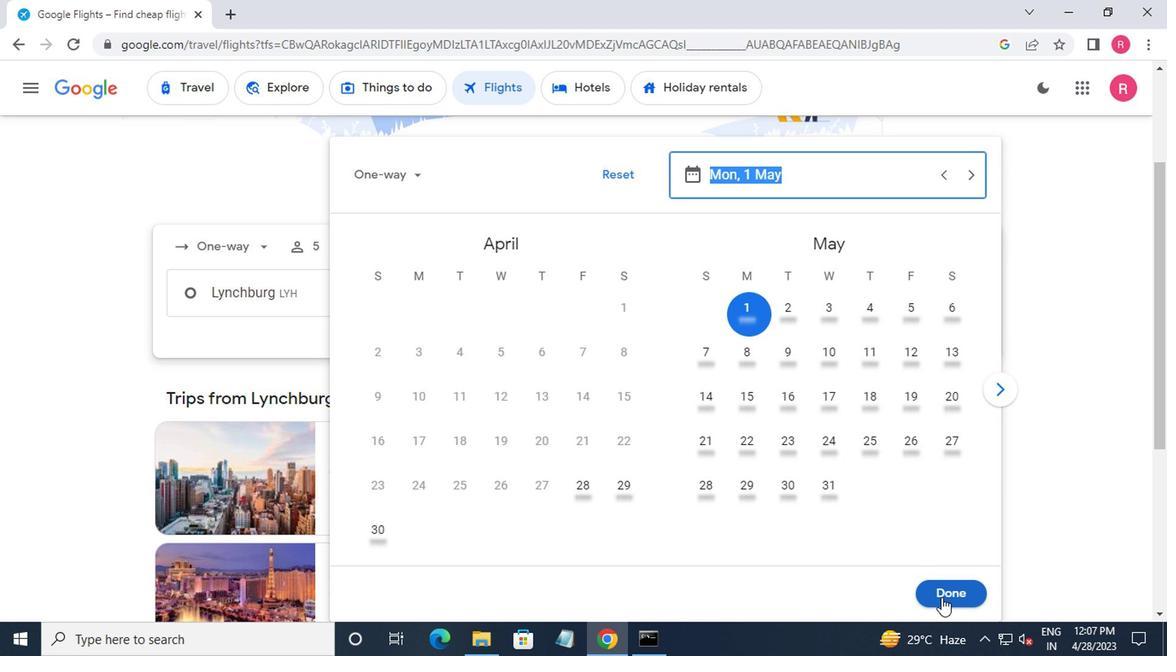 
Action: Mouse moved to (584, 367)
Screenshot: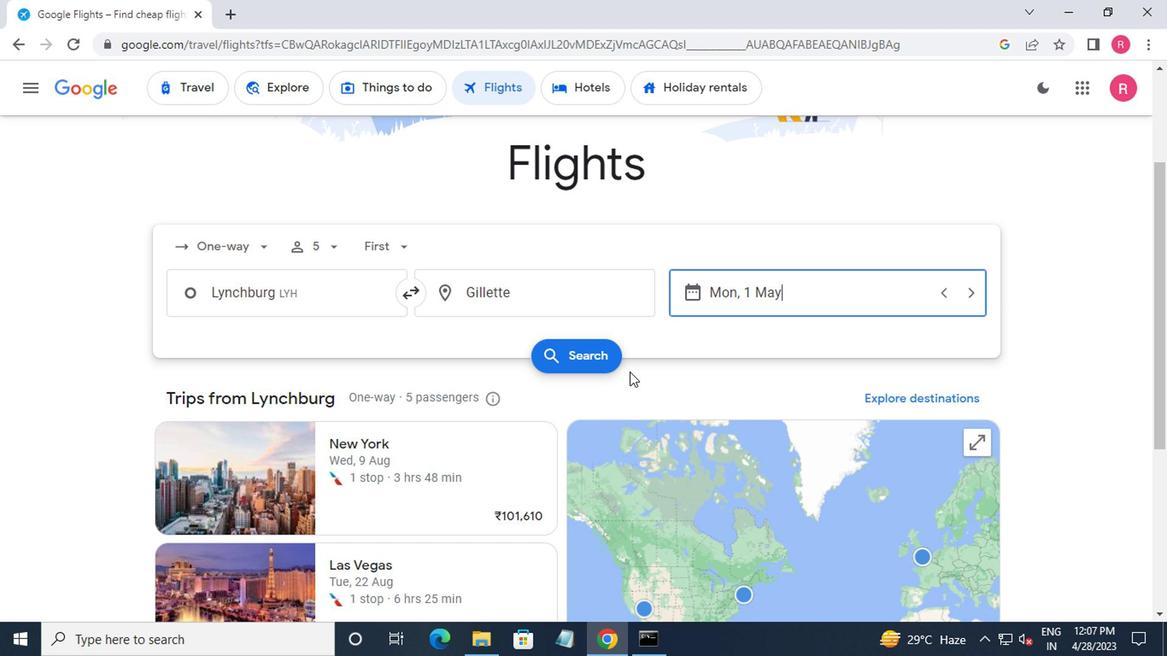 
Action: Mouse pressed left at (584, 367)
Screenshot: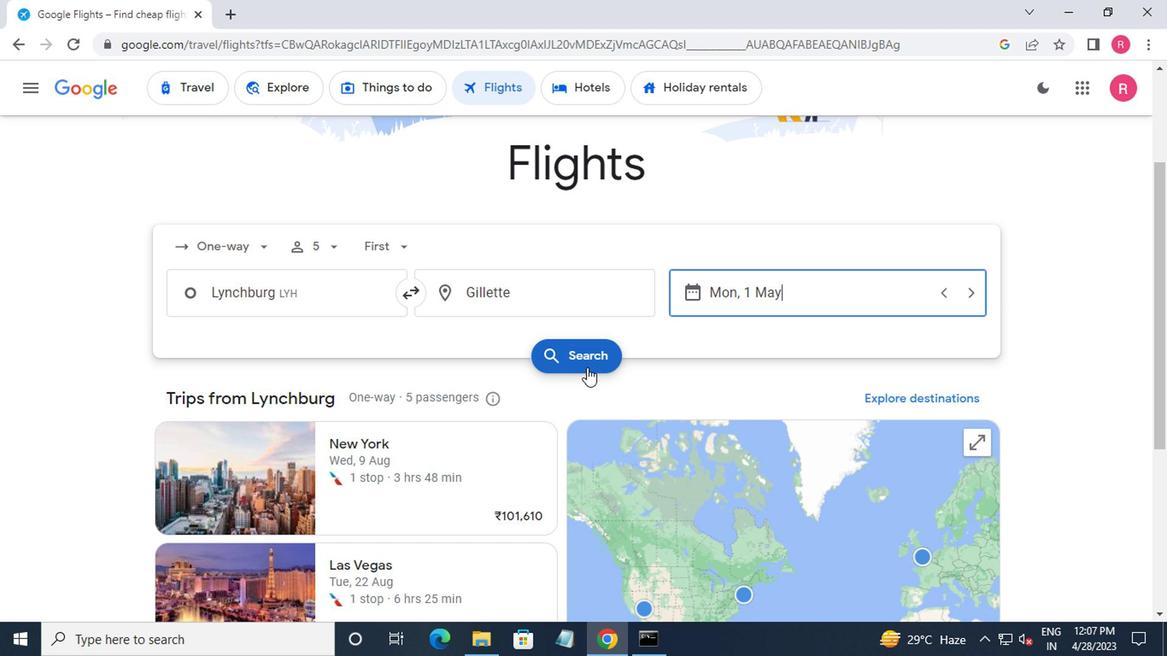 
Action: Mouse moved to (184, 242)
Screenshot: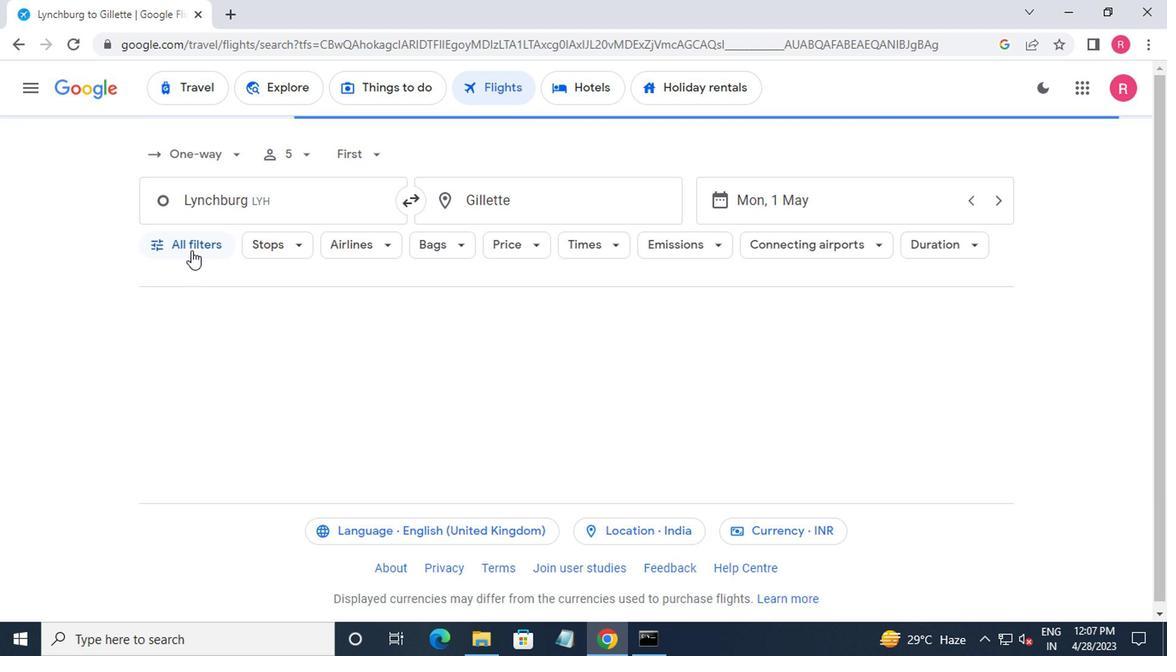 
Action: Mouse pressed left at (184, 242)
Screenshot: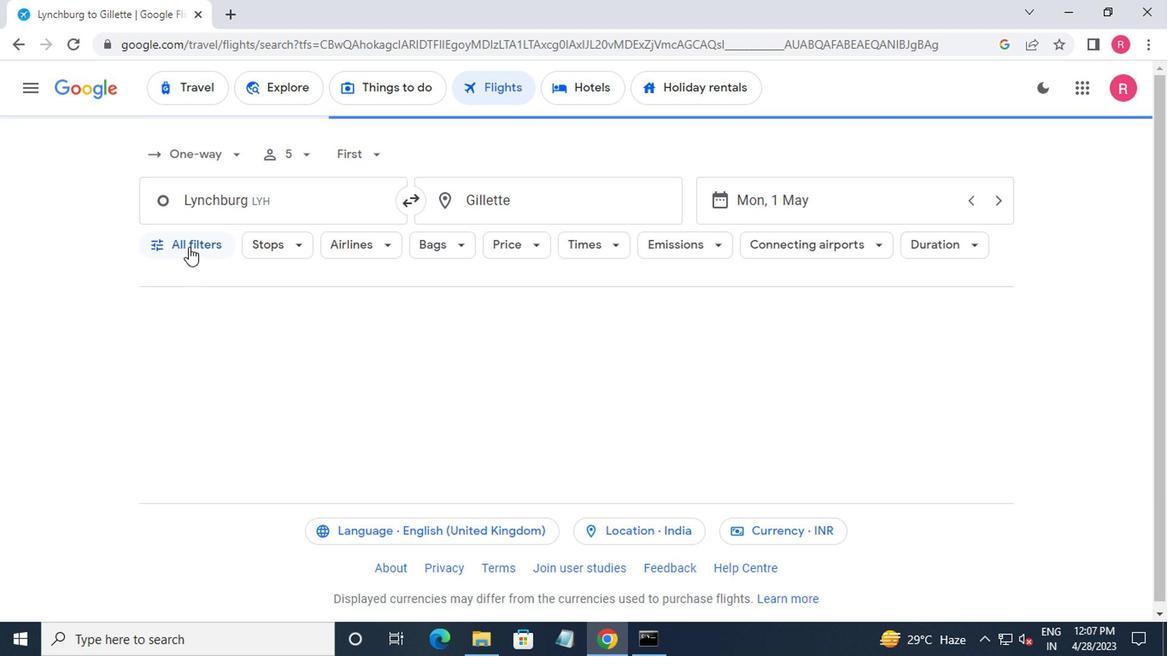 
Action: Mouse moved to (228, 406)
Screenshot: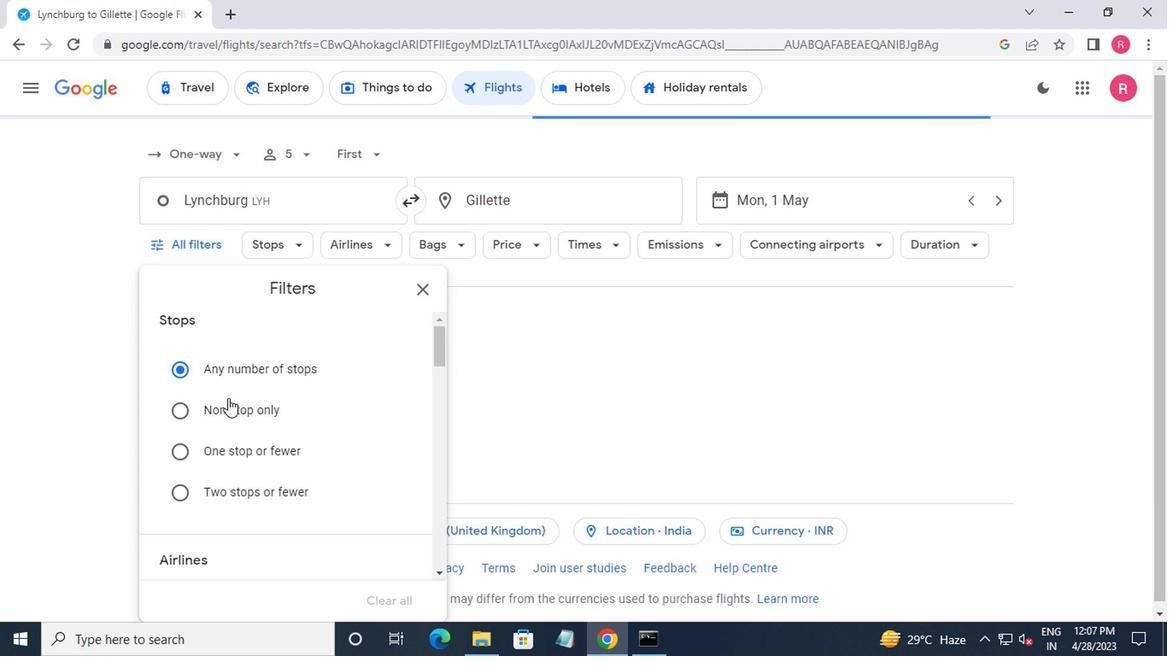 
Action: Mouse scrolled (228, 406) with delta (0, 0)
Screenshot: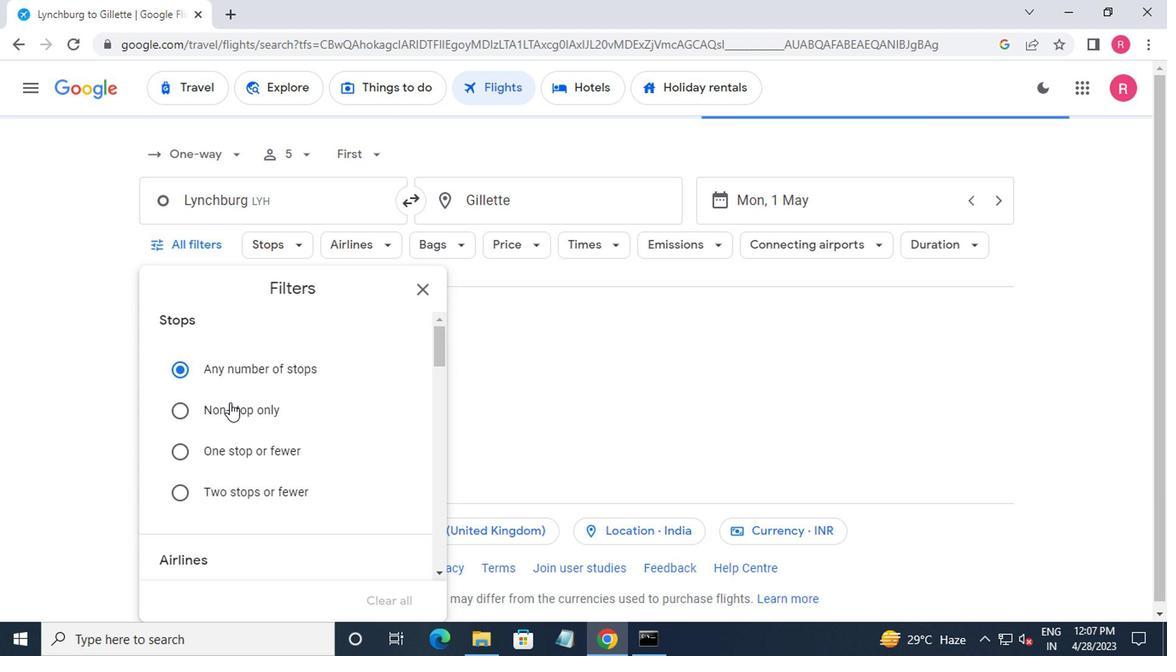 
Action: Mouse scrolled (228, 406) with delta (0, 0)
Screenshot: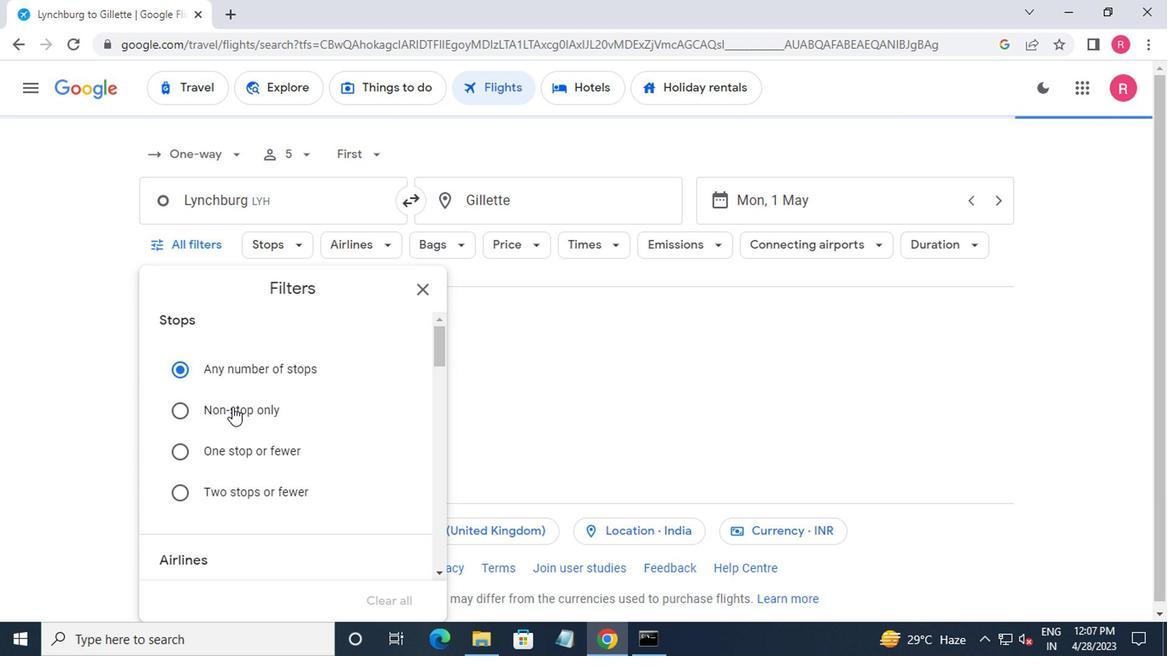 
Action: Mouse scrolled (228, 406) with delta (0, 0)
Screenshot: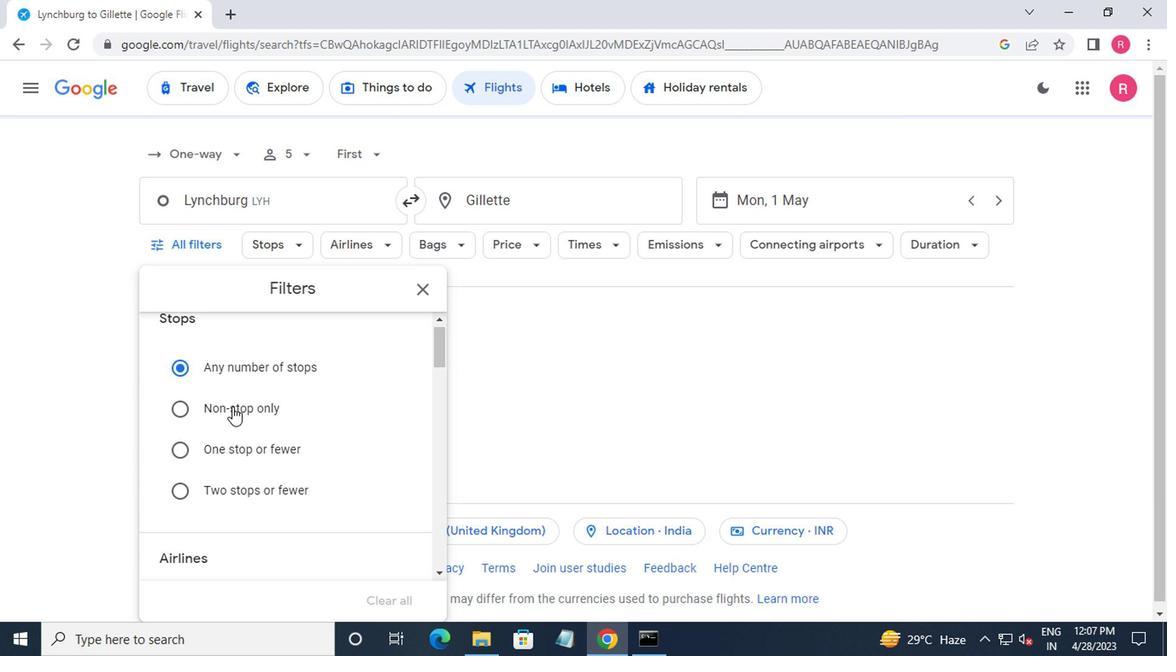 
Action: Mouse moved to (230, 407)
Screenshot: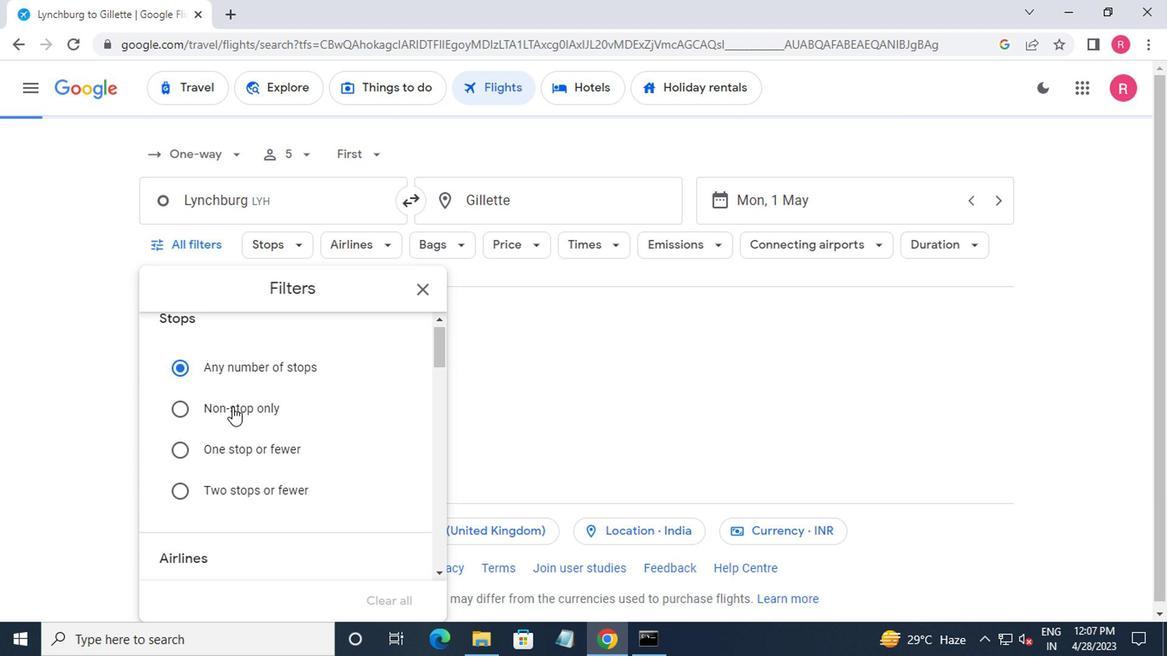 
Action: Mouse scrolled (230, 406) with delta (0, 0)
Screenshot: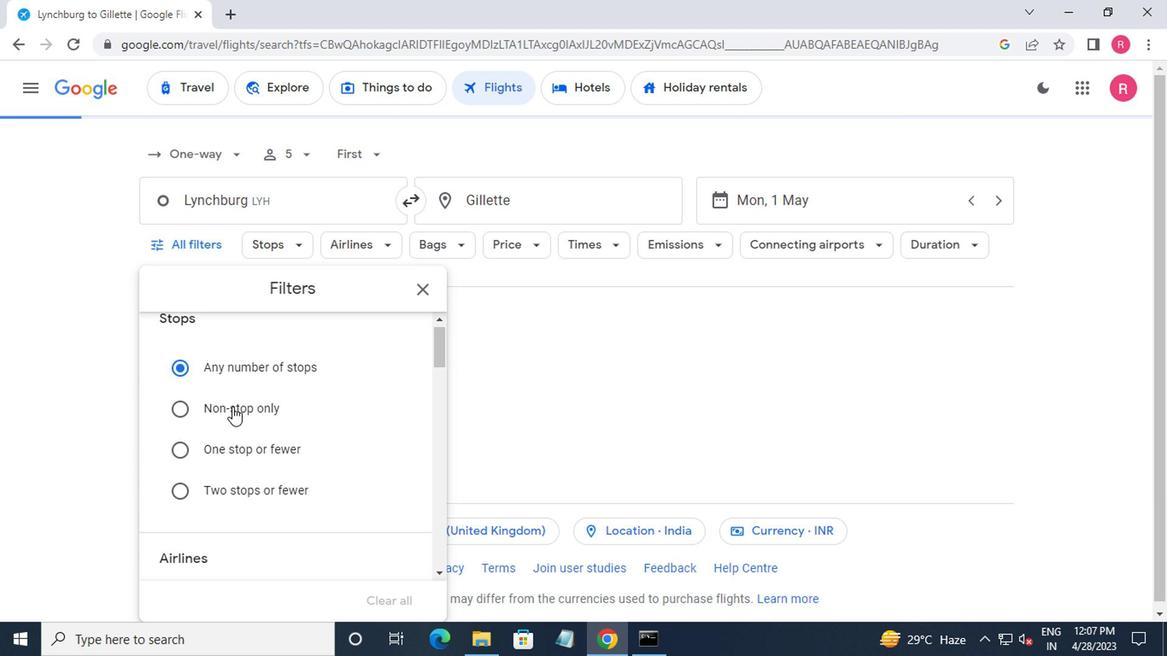 
Action: Mouse scrolled (230, 406) with delta (0, 0)
Screenshot: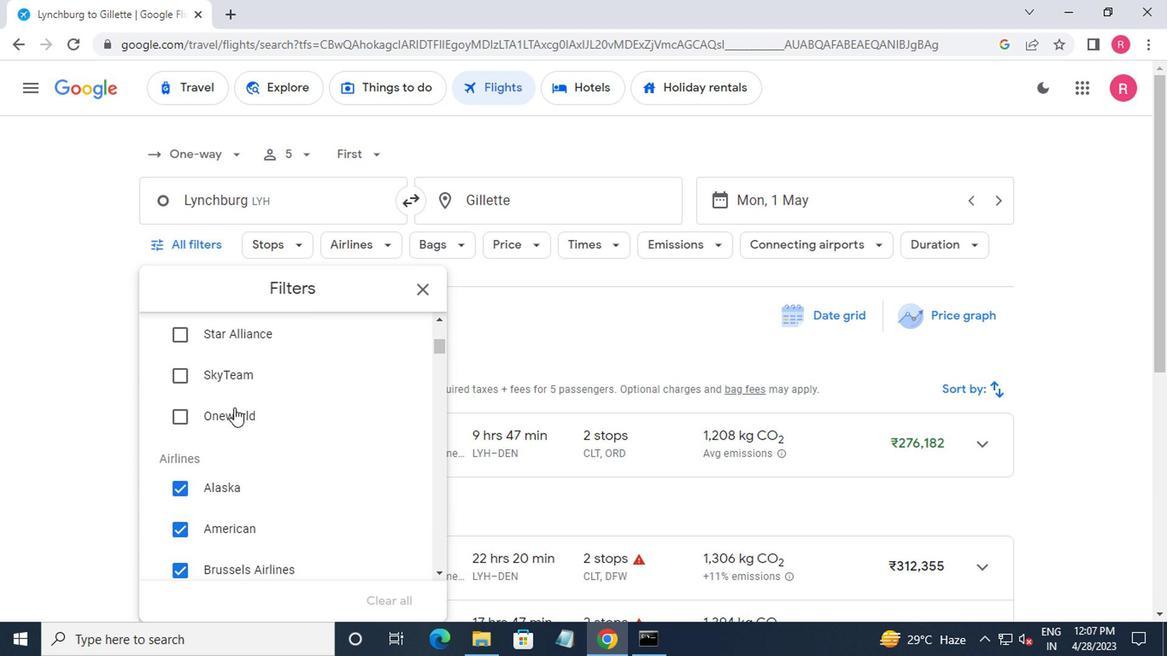 
Action: Mouse moved to (230, 407)
Screenshot: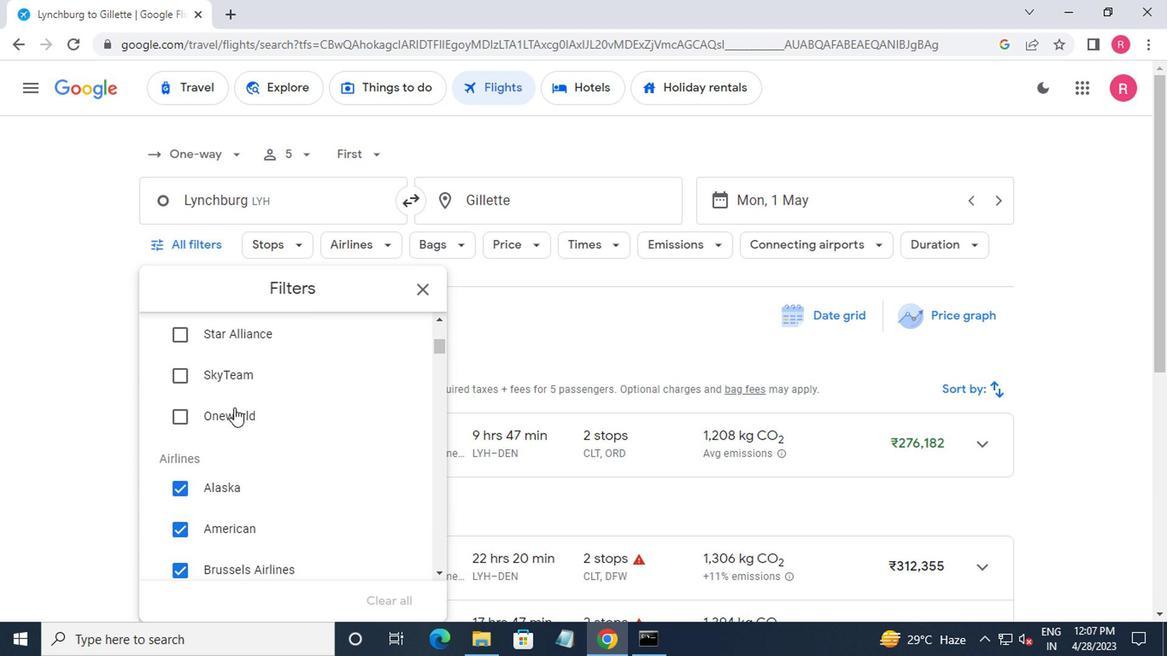 
Action: Mouse scrolled (230, 406) with delta (0, 0)
Screenshot: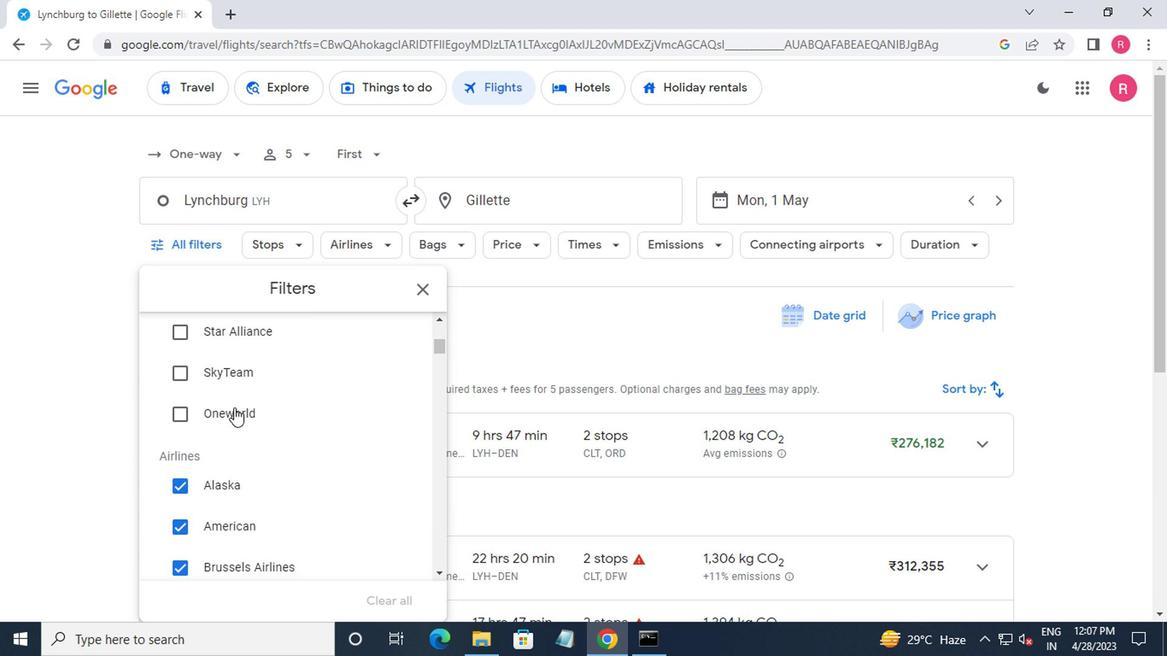 
Action: Mouse moved to (232, 408)
Screenshot: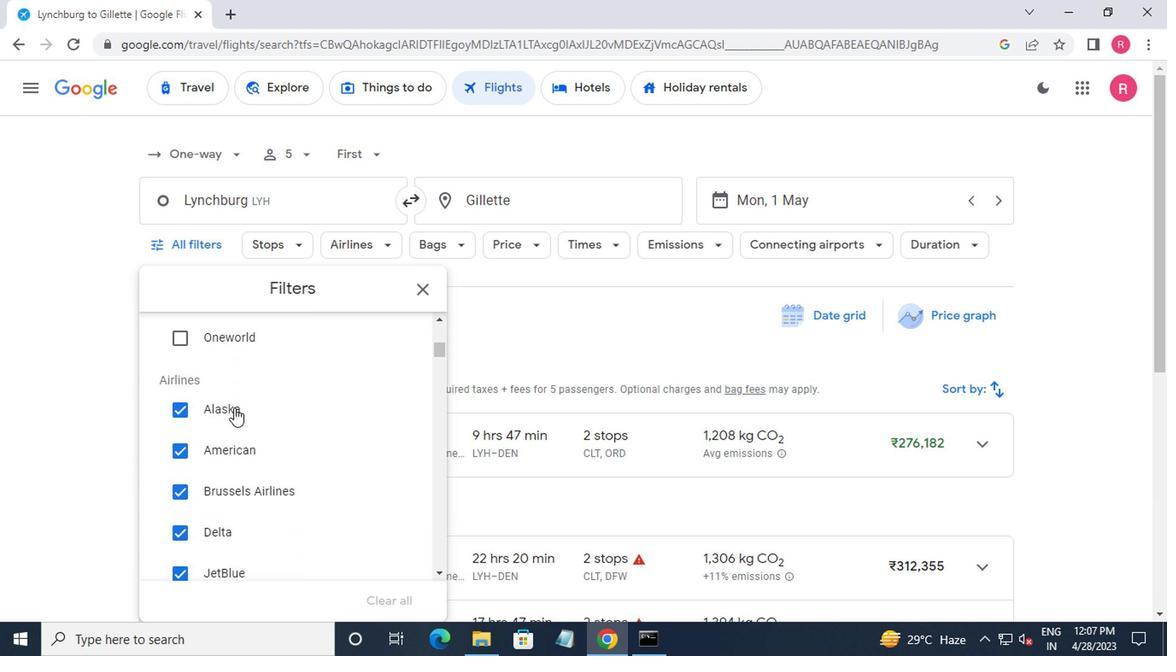
Action: Mouse scrolled (232, 407) with delta (0, -1)
Screenshot: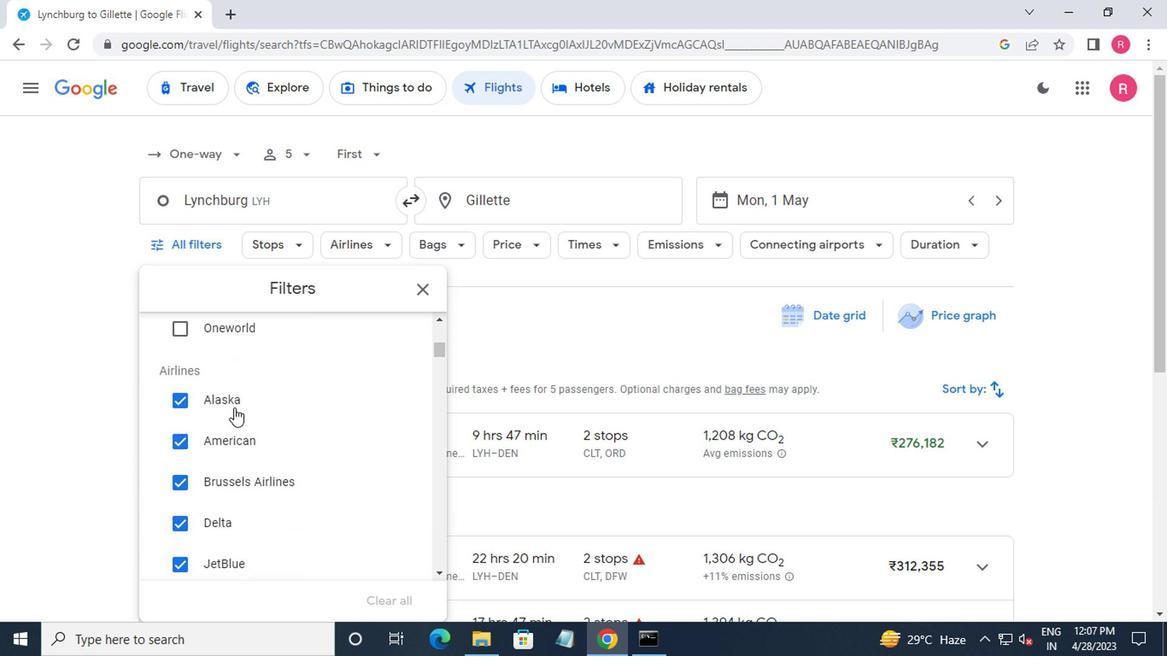 
Action: Mouse scrolled (232, 407) with delta (0, -1)
Screenshot: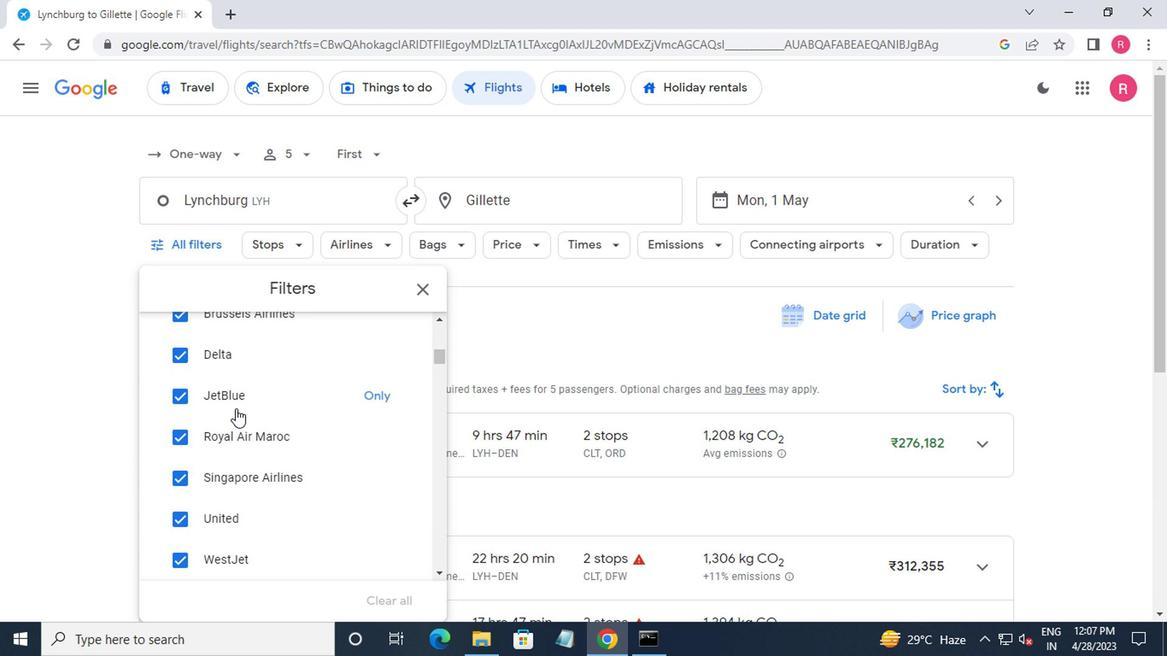 
Action: Mouse scrolled (232, 409) with delta (0, 0)
Screenshot: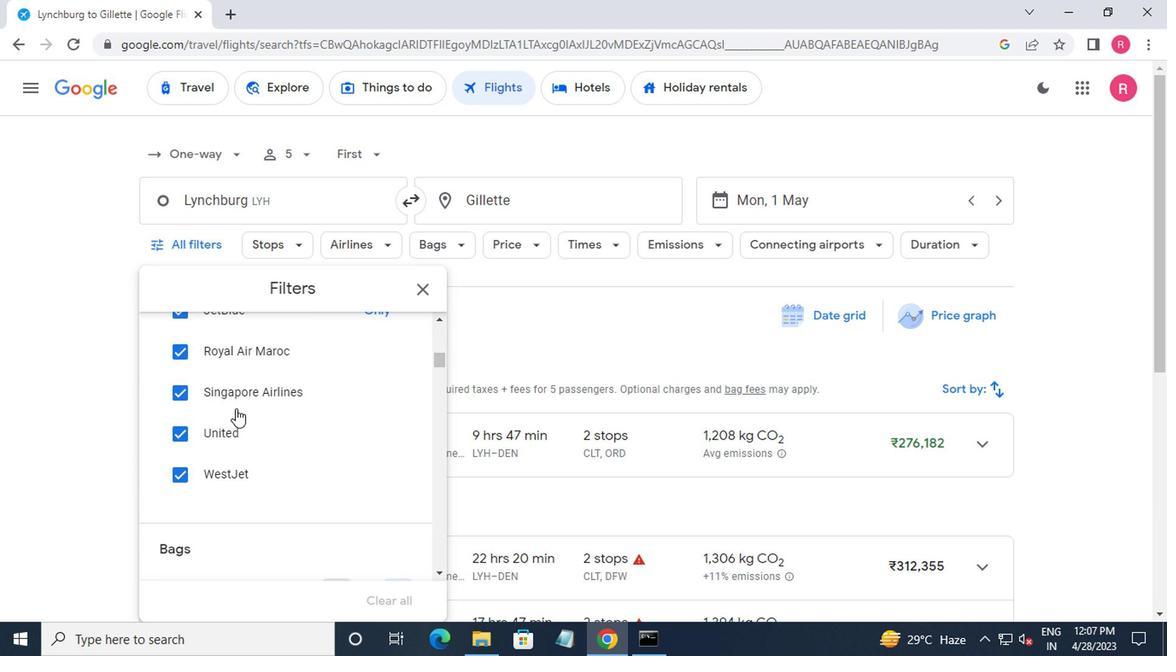 
Action: Mouse scrolled (232, 409) with delta (0, 0)
Screenshot: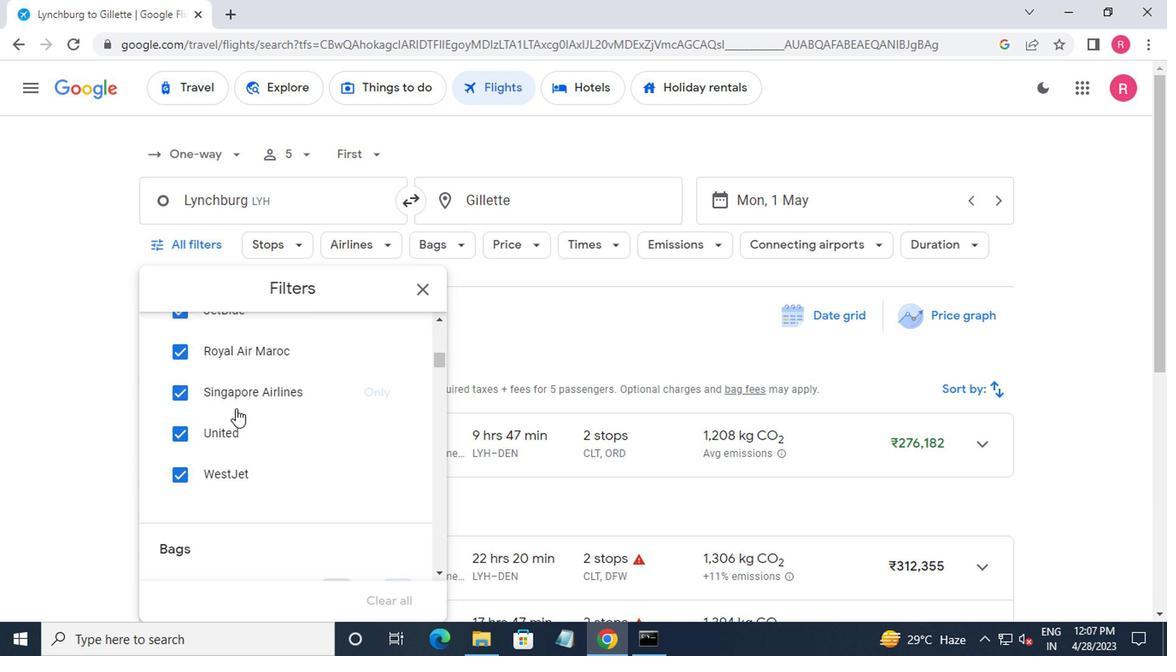 
Action: Mouse moved to (366, 438)
Screenshot: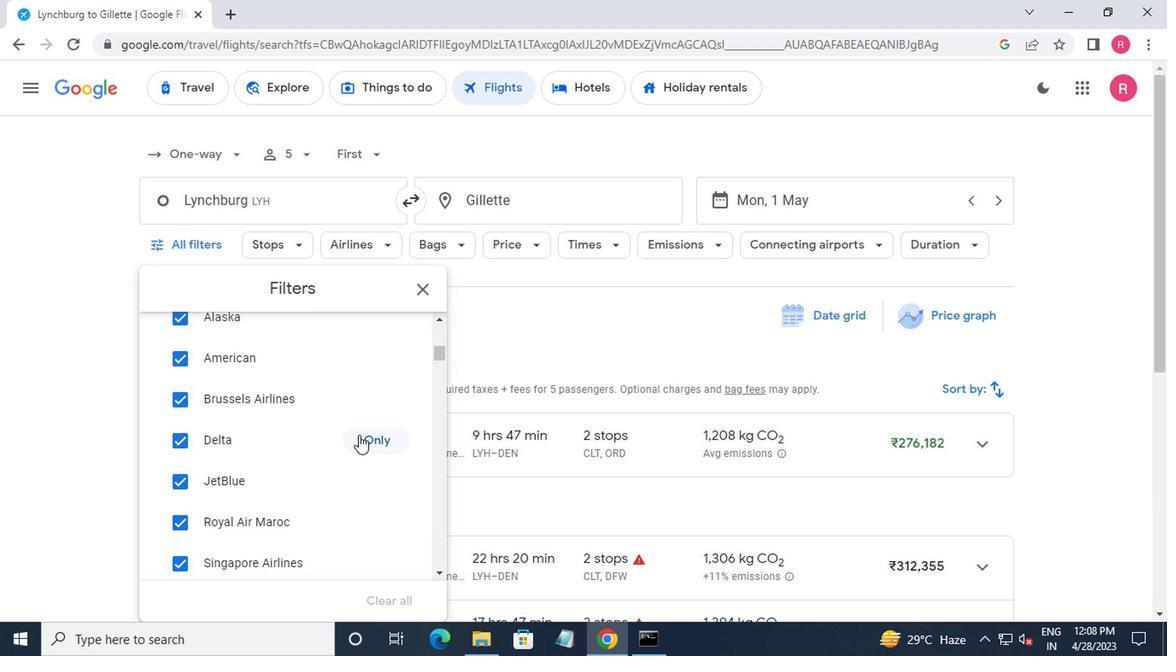 
Action: Mouse pressed left at (366, 438)
Screenshot: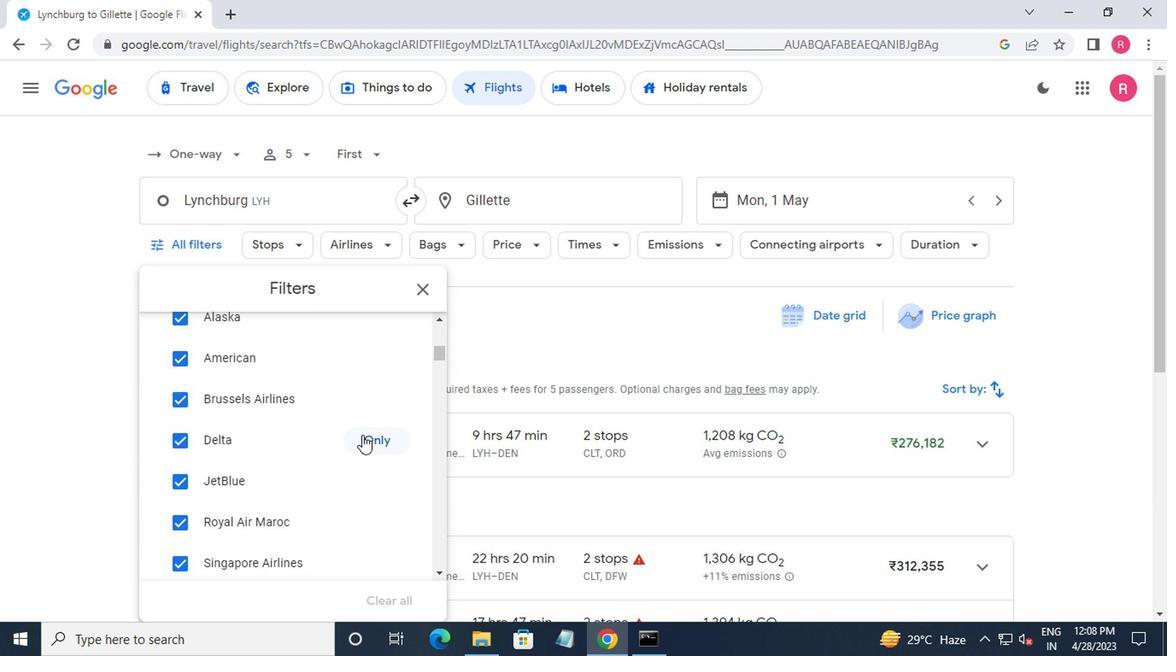 
Action: Mouse moved to (369, 438)
Screenshot: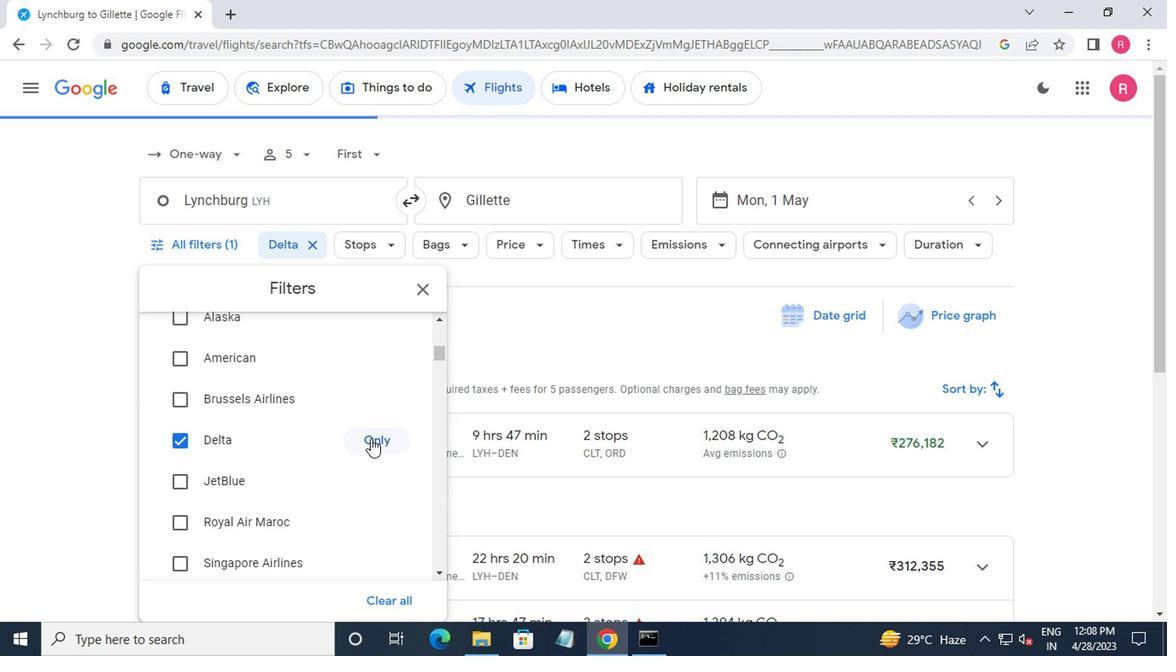 
Action: Mouse scrolled (369, 437) with delta (0, 0)
Screenshot: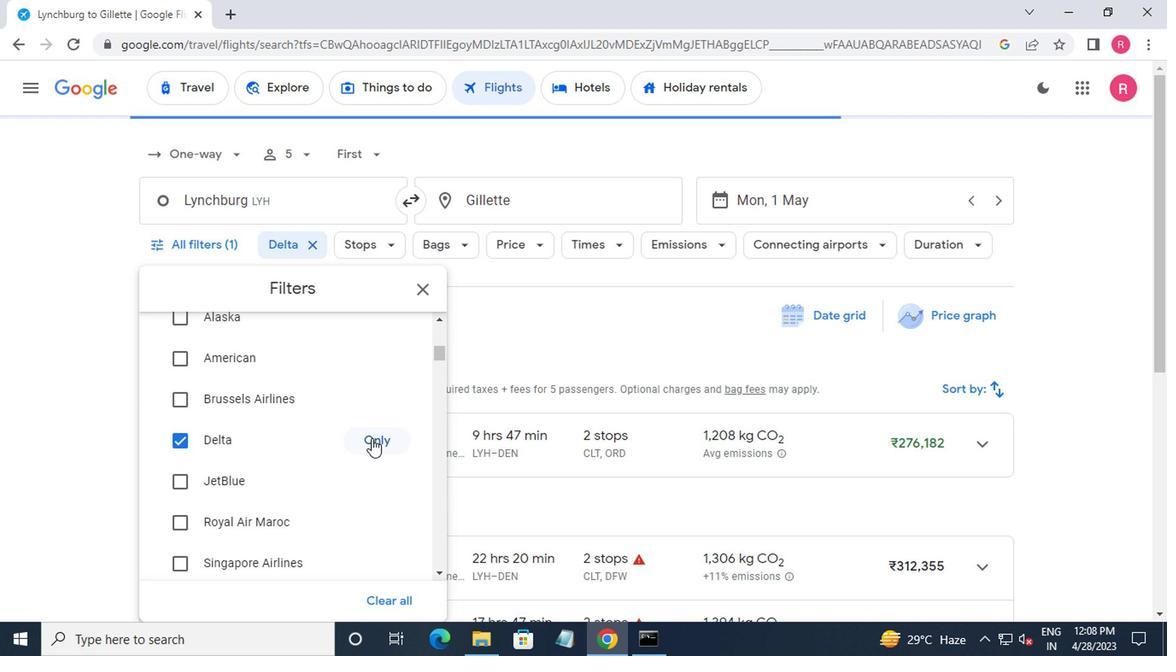 
Action: Mouse scrolled (369, 437) with delta (0, 0)
Screenshot: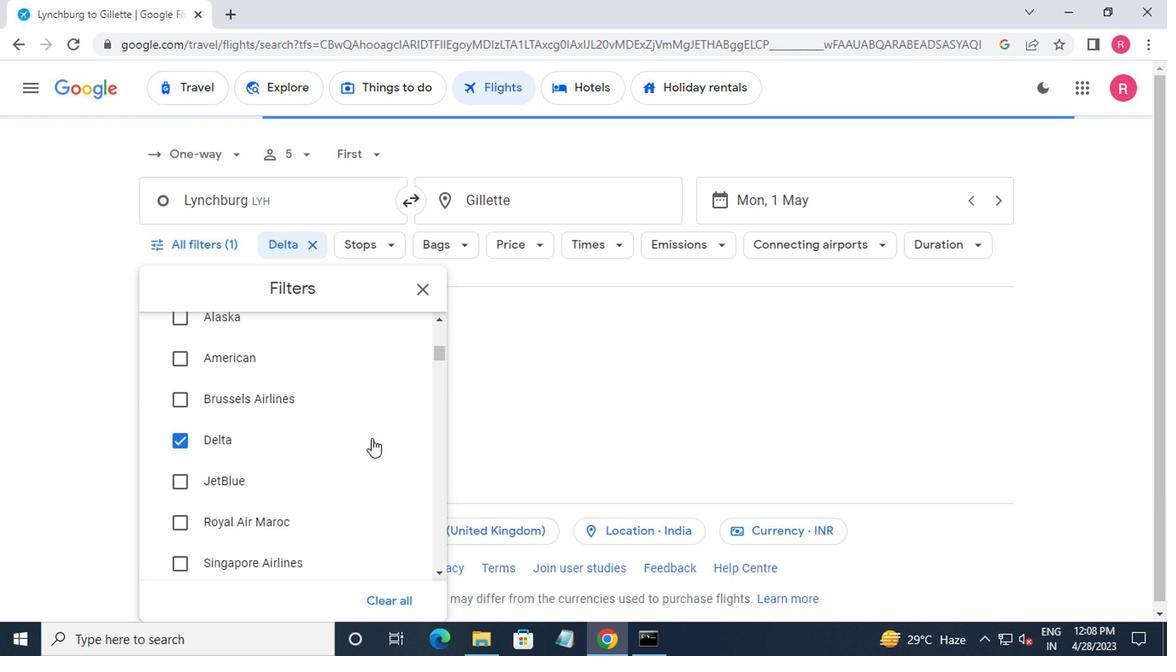 
Action: Mouse scrolled (369, 437) with delta (0, 0)
Screenshot: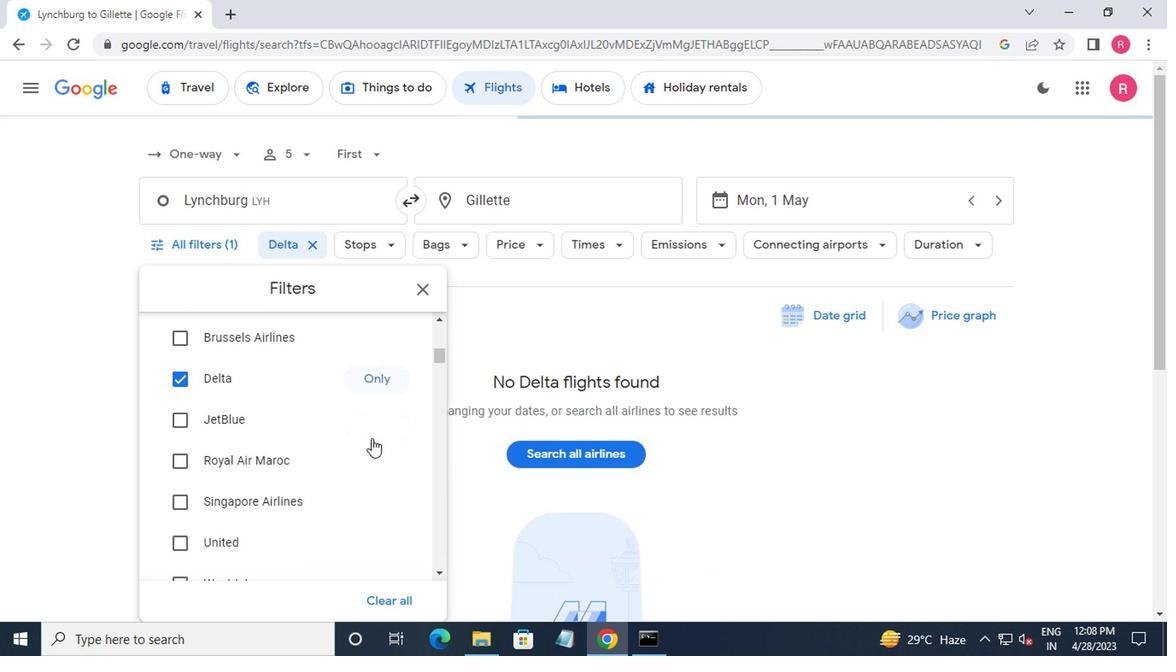 
Action: Mouse moved to (369, 437)
Screenshot: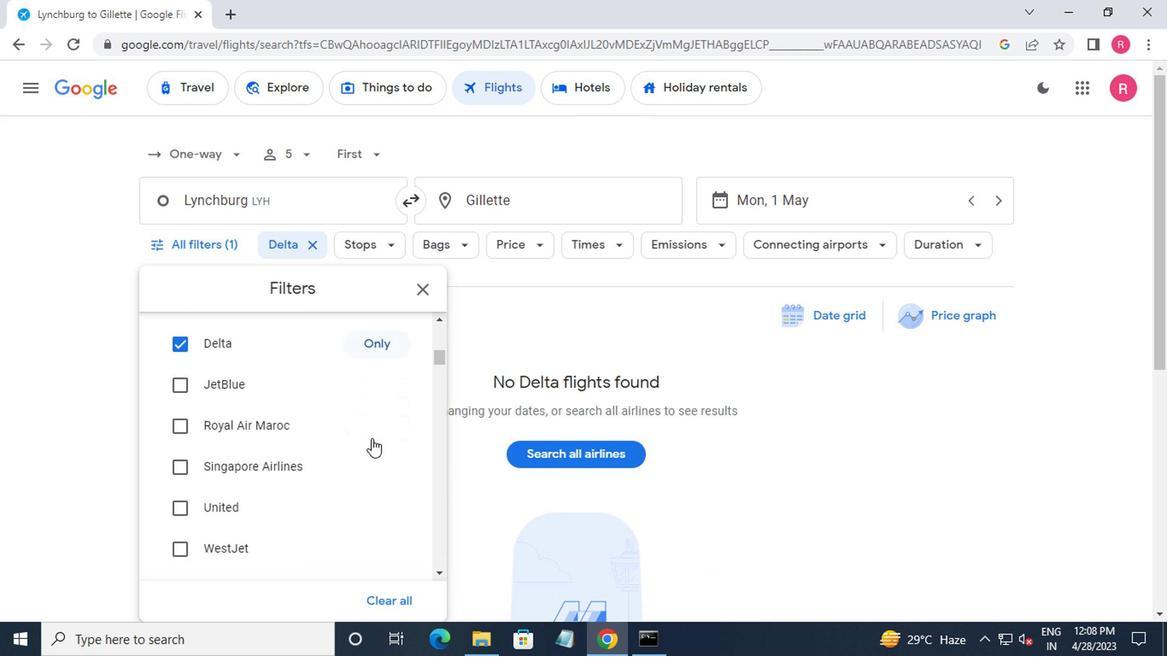 
Action: Mouse scrolled (369, 436) with delta (0, -1)
Screenshot: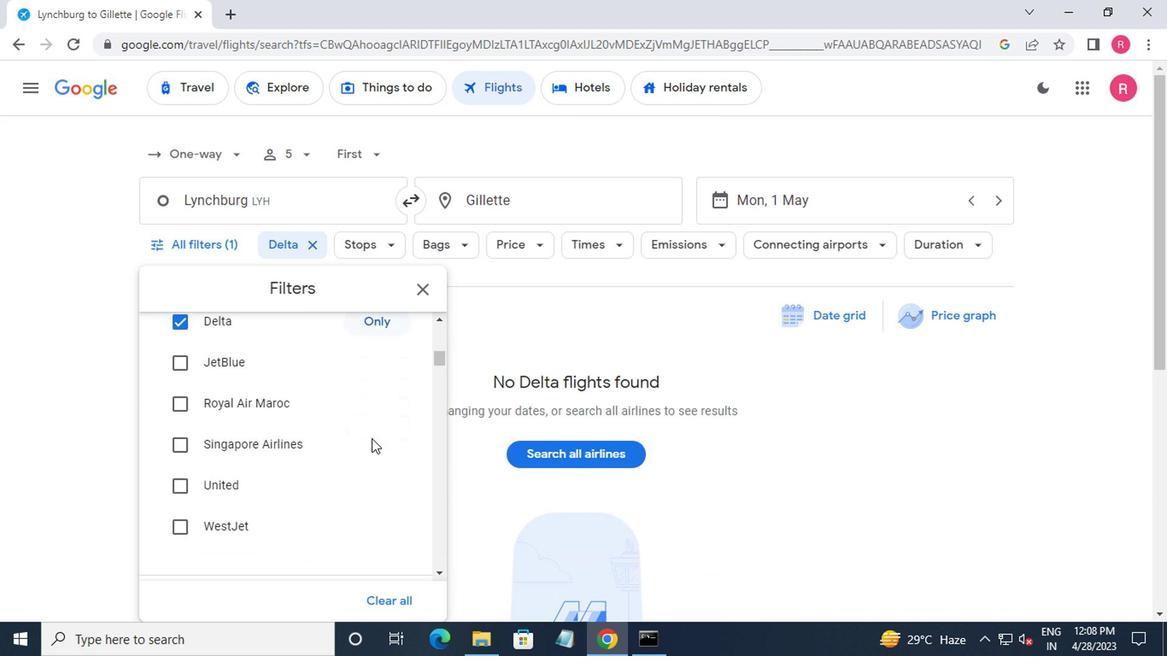 
Action: Mouse moved to (390, 448)
Screenshot: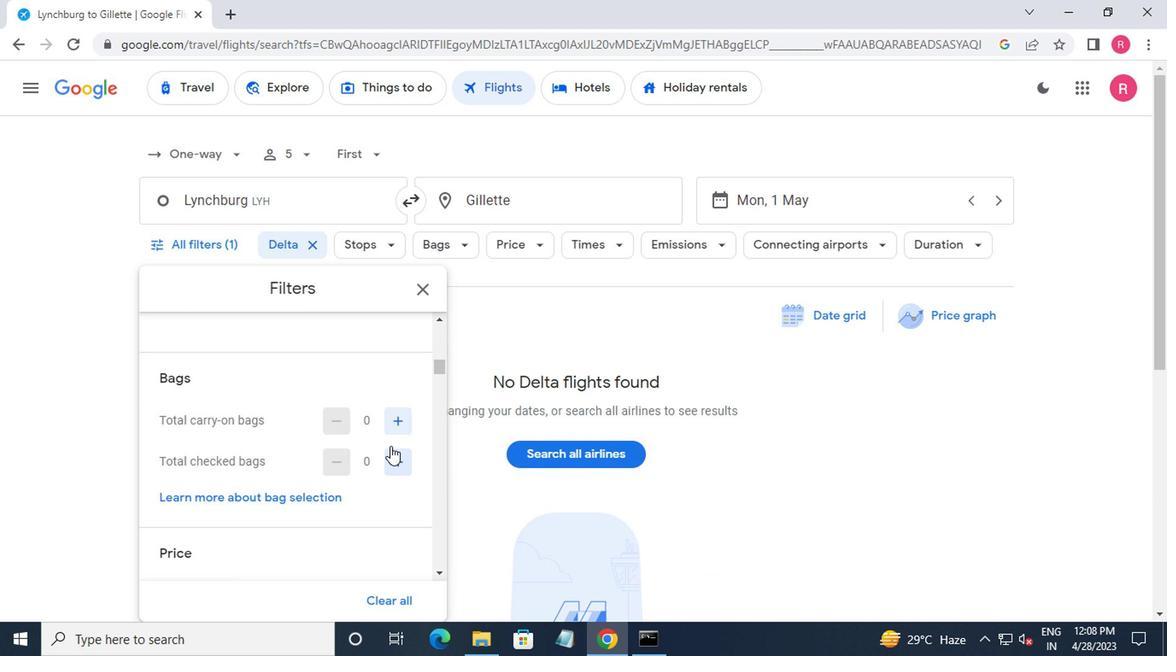 
Action: Mouse pressed left at (390, 448)
Screenshot: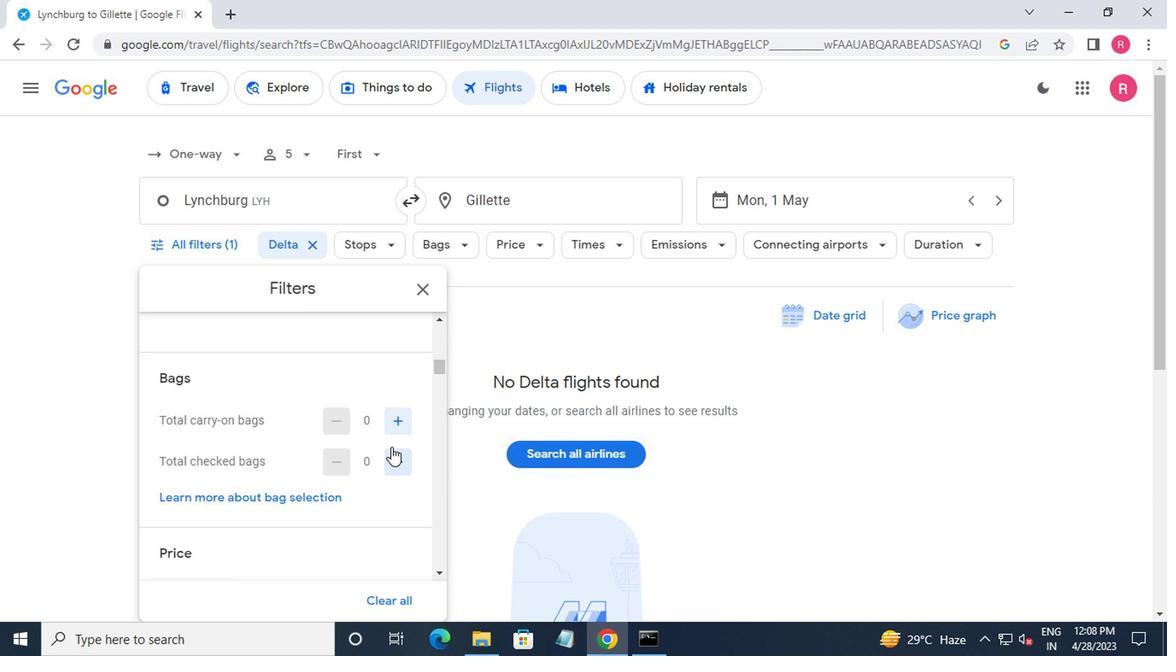 
Action: Mouse pressed left at (390, 448)
Screenshot: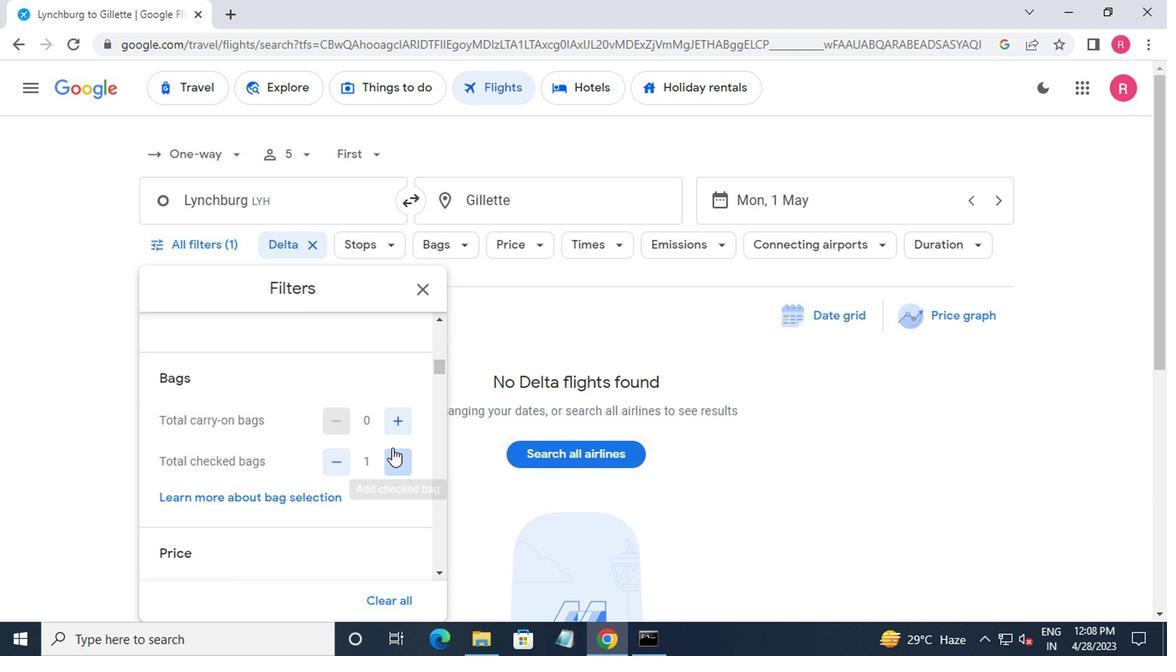 
Action: Mouse moved to (390, 465)
Screenshot: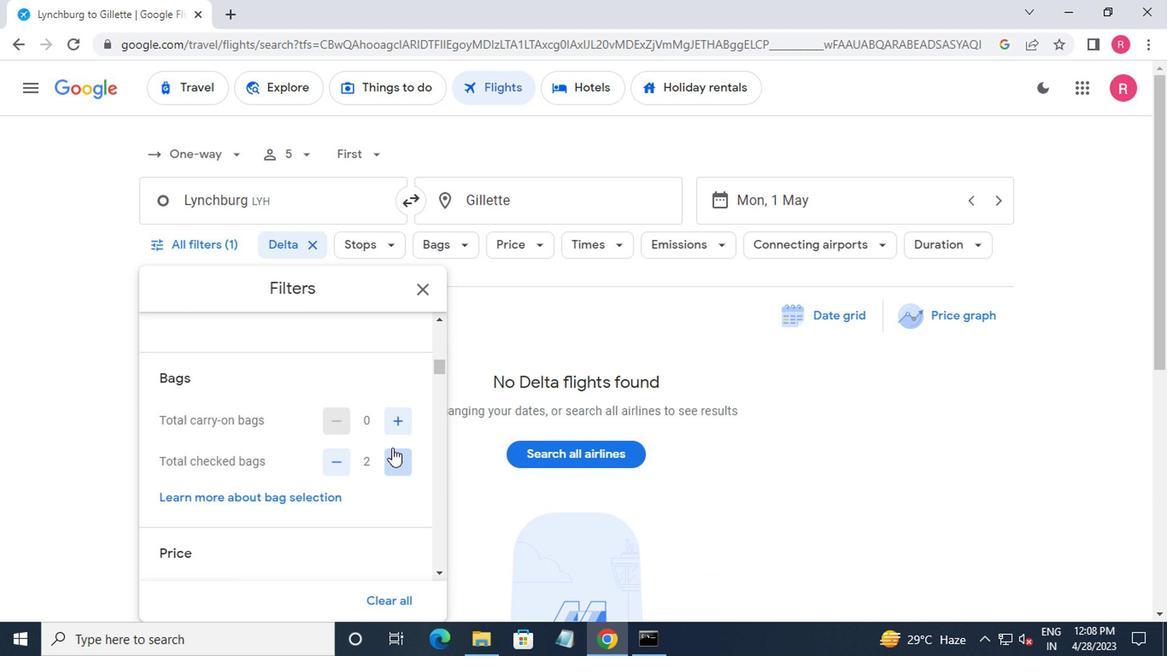 
Action: Mouse pressed left at (390, 465)
Screenshot: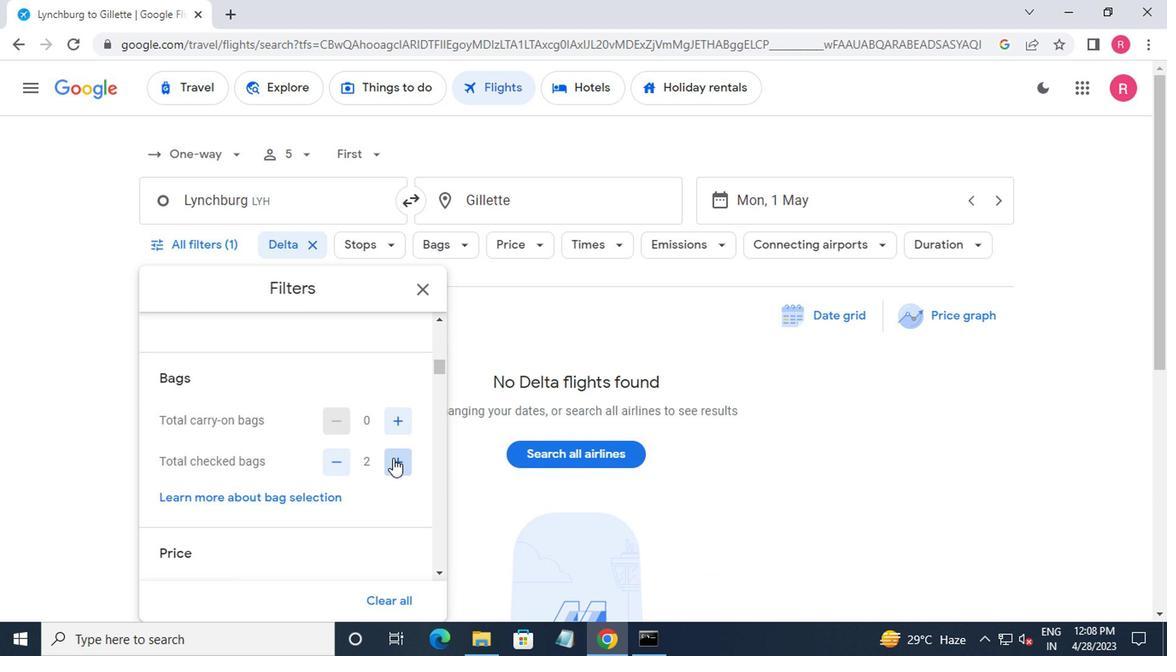 
Action: Mouse moved to (391, 465)
Screenshot: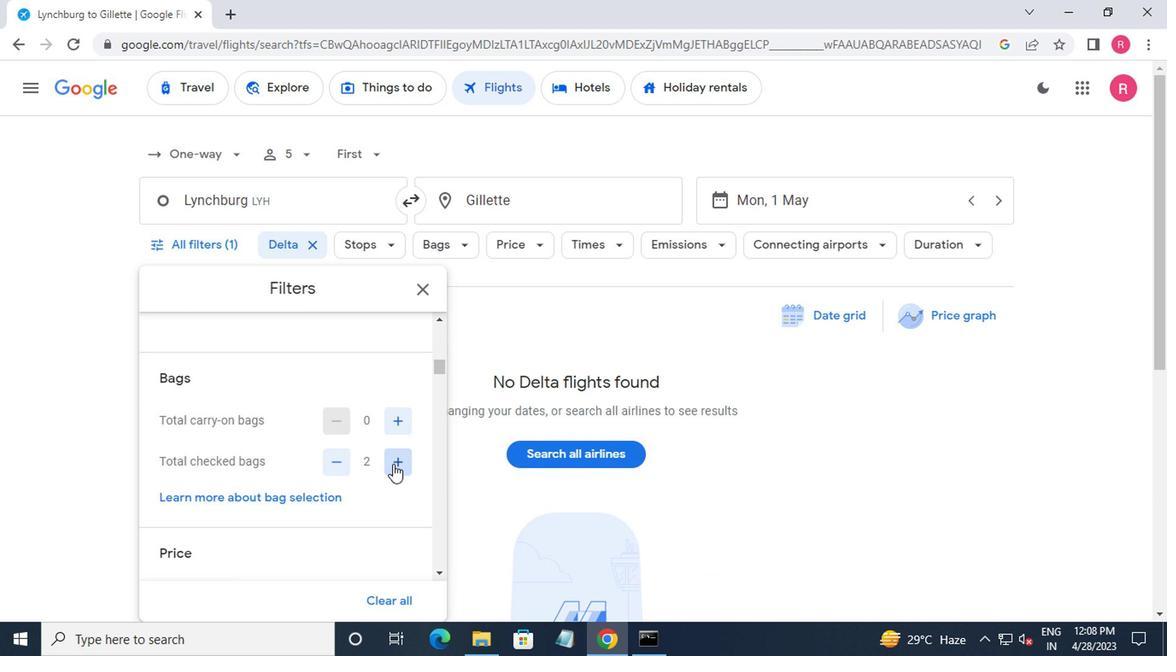 
Action: Mouse scrolled (391, 465) with delta (0, 0)
Screenshot: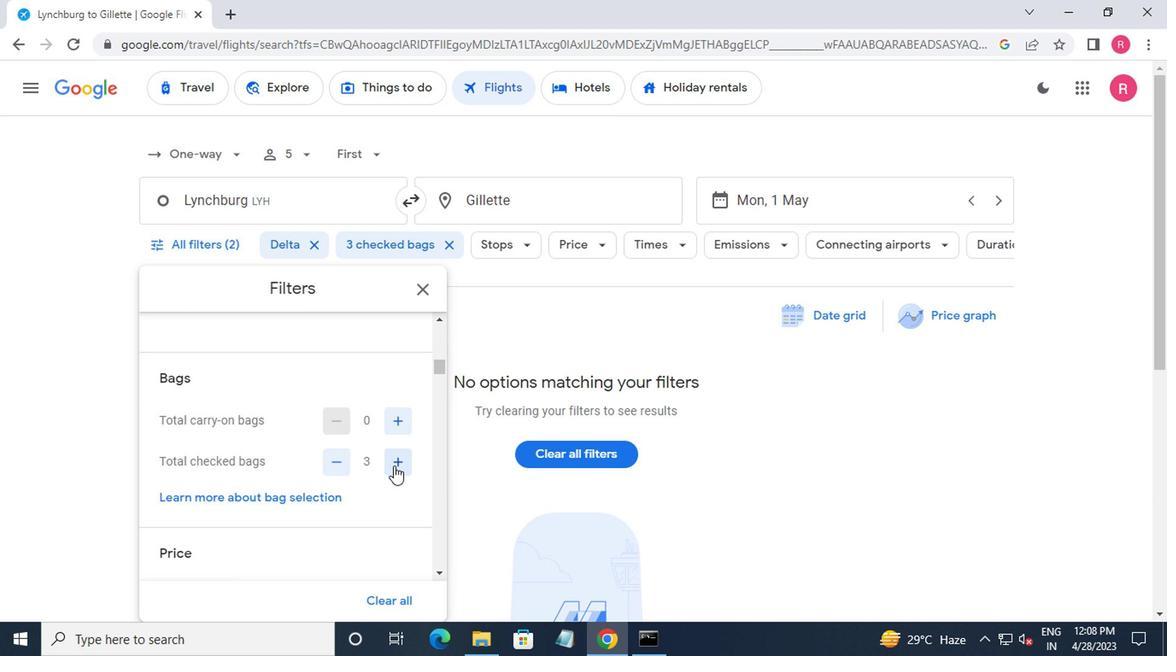 
Action: Mouse scrolled (391, 465) with delta (0, 0)
Screenshot: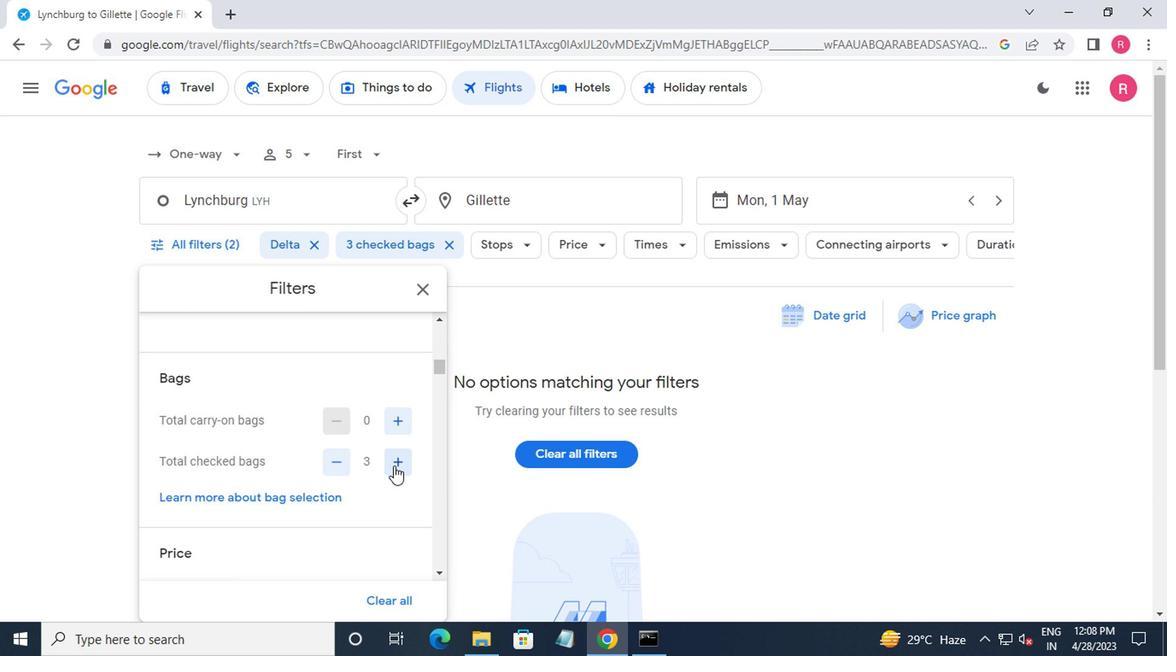 
Action: Mouse moved to (391, 463)
Screenshot: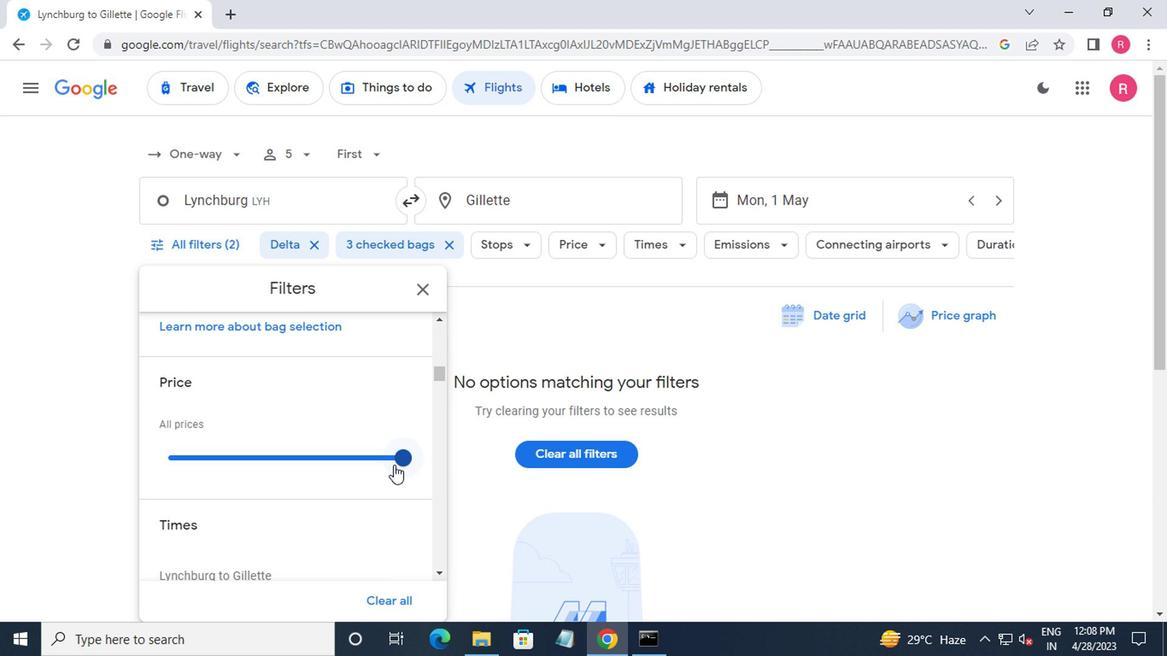 
Action: Mouse pressed left at (391, 463)
Screenshot: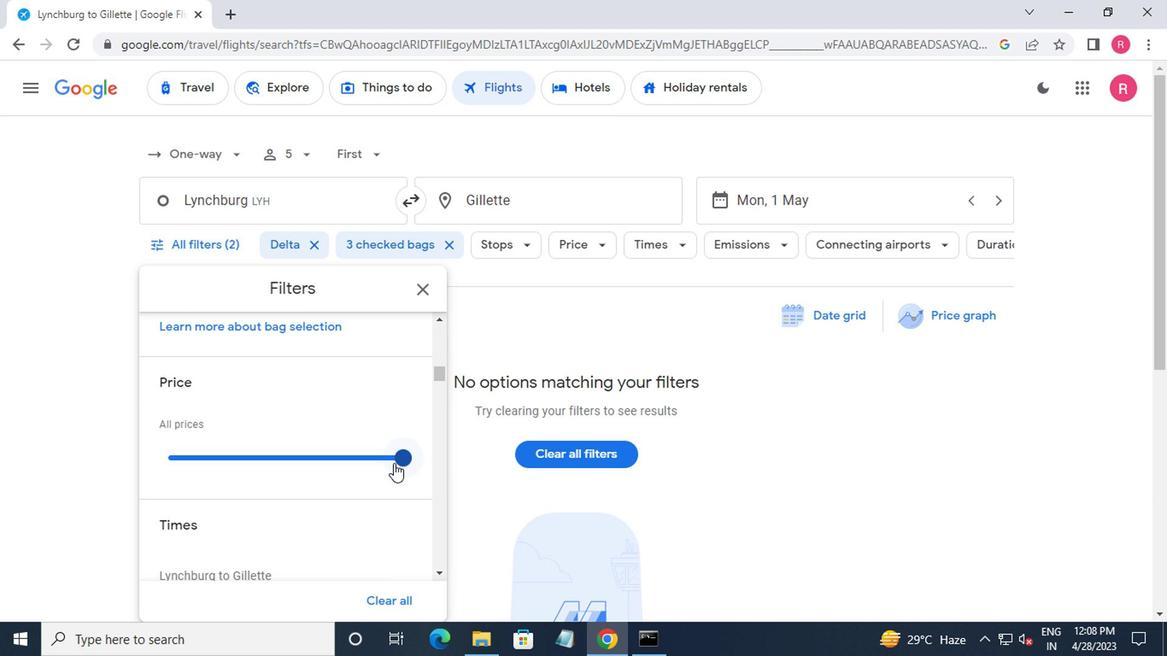 
Action: Mouse moved to (238, 496)
Screenshot: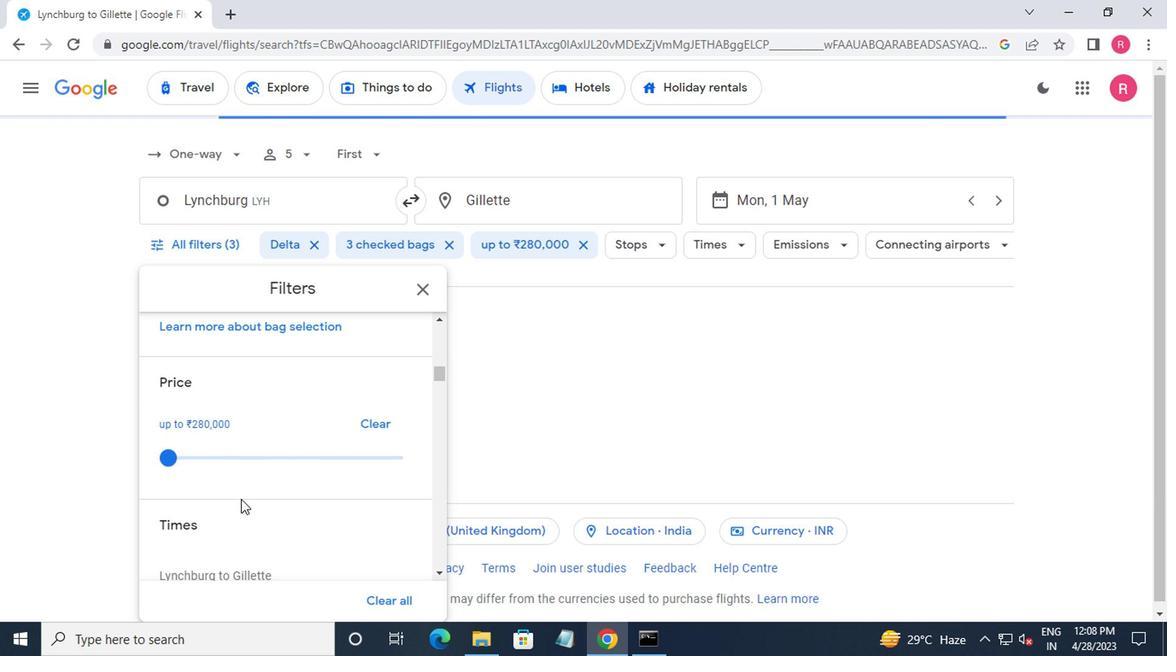 
Action: Mouse scrolled (238, 496) with delta (0, 0)
Screenshot: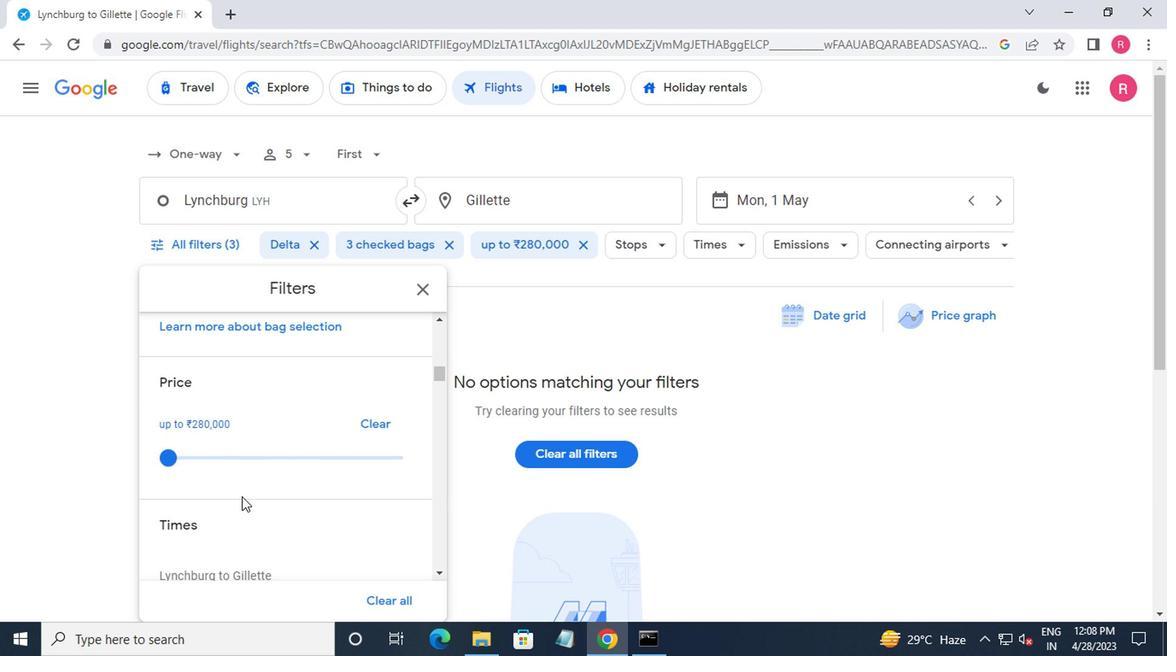 
Action: Mouse scrolled (238, 496) with delta (0, 0)
Screenshot: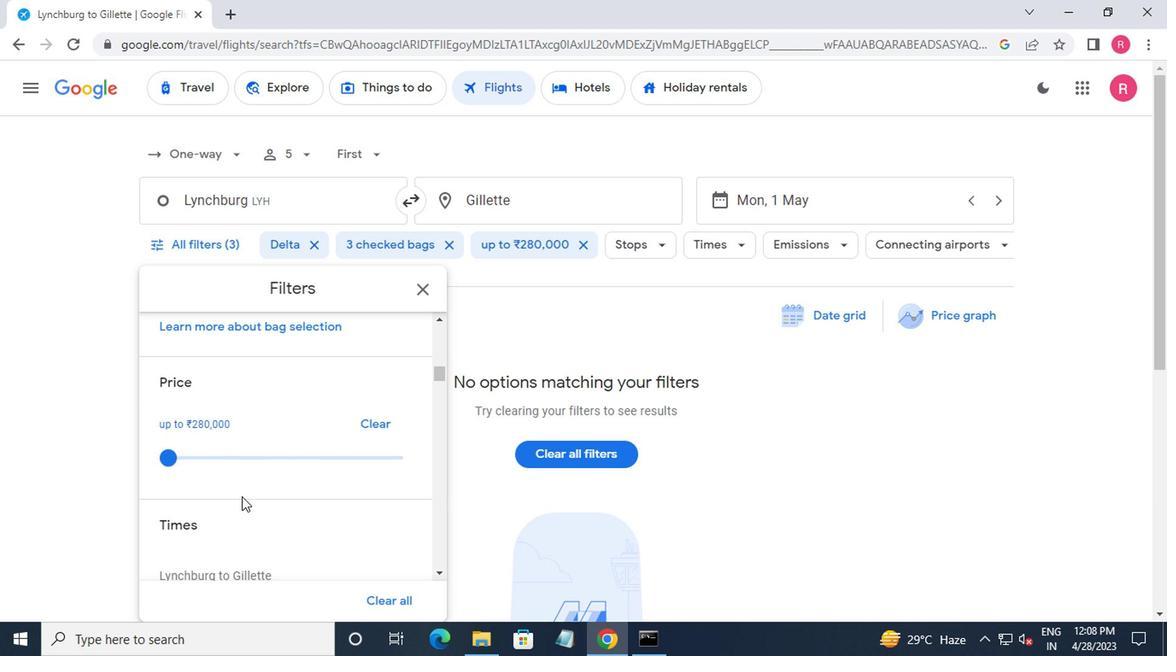 
Action: Mouse moved to (166, 482)
Screenshot: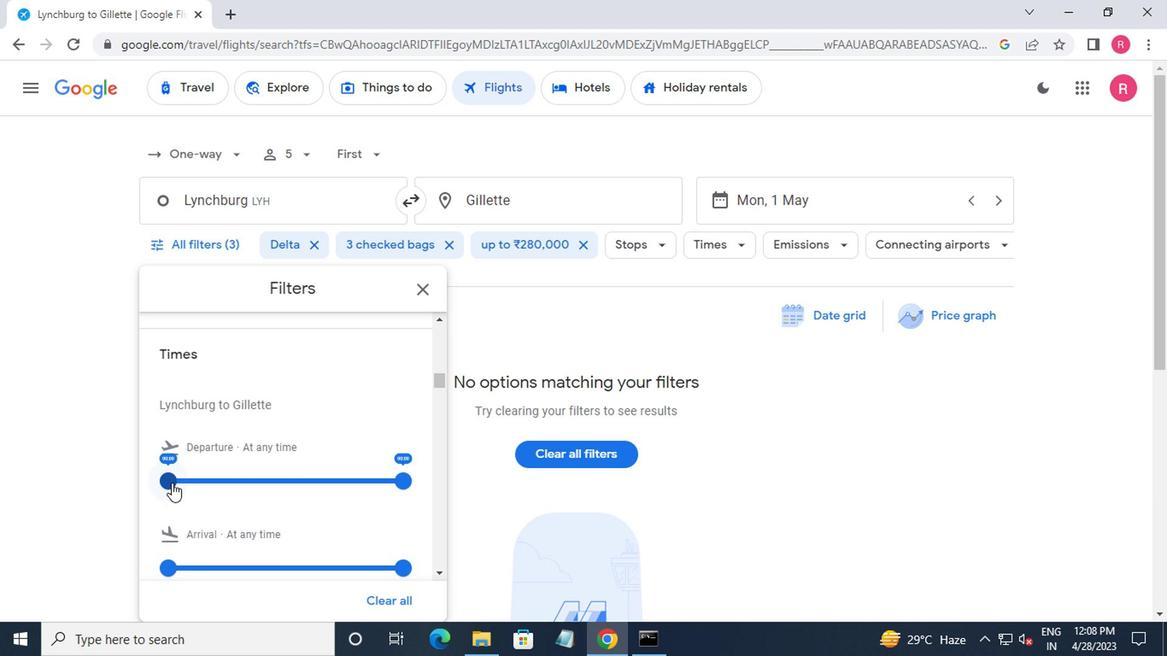 
Action: Mouse pressed left at (166, 482)
Screenshot: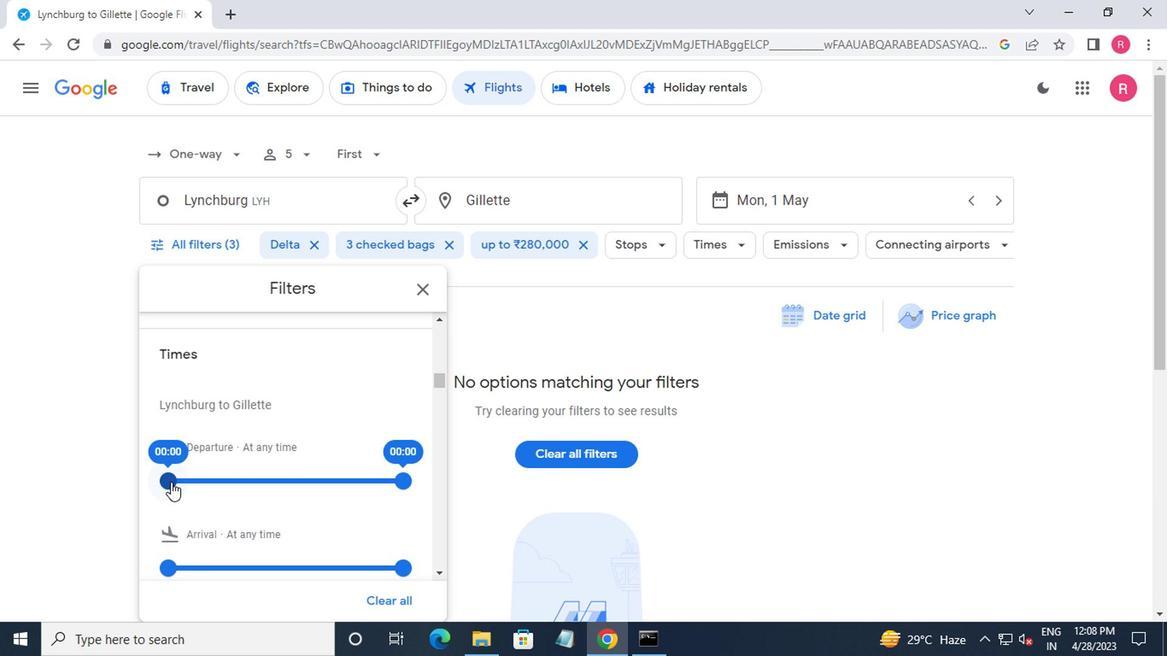 
Action: Mouse moved to (401, 483)
Screenshot: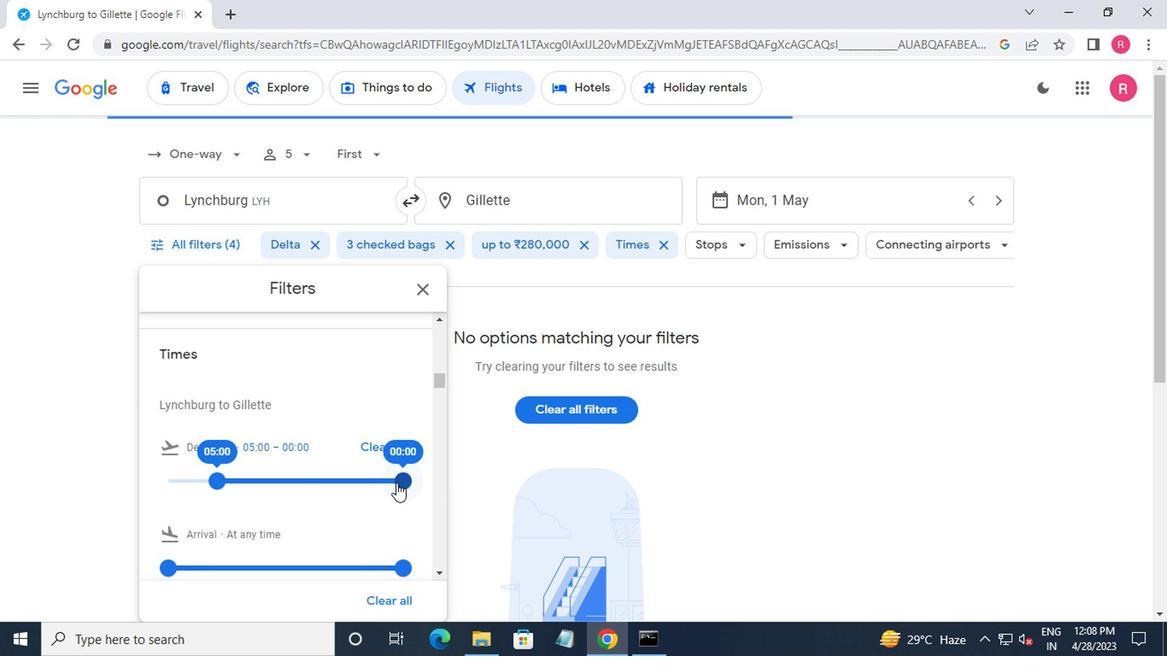 
Action: Mouse pressed left at (401, 483)
Screenshot: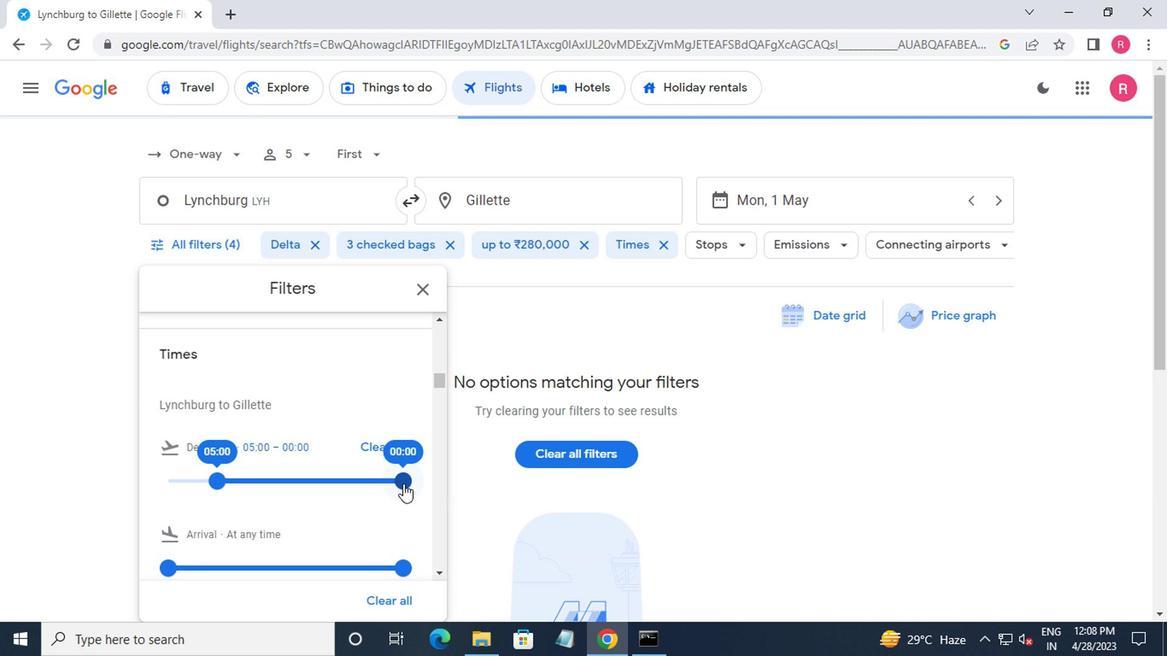
Action: Mouse moved to (353, 556)
Screenshot: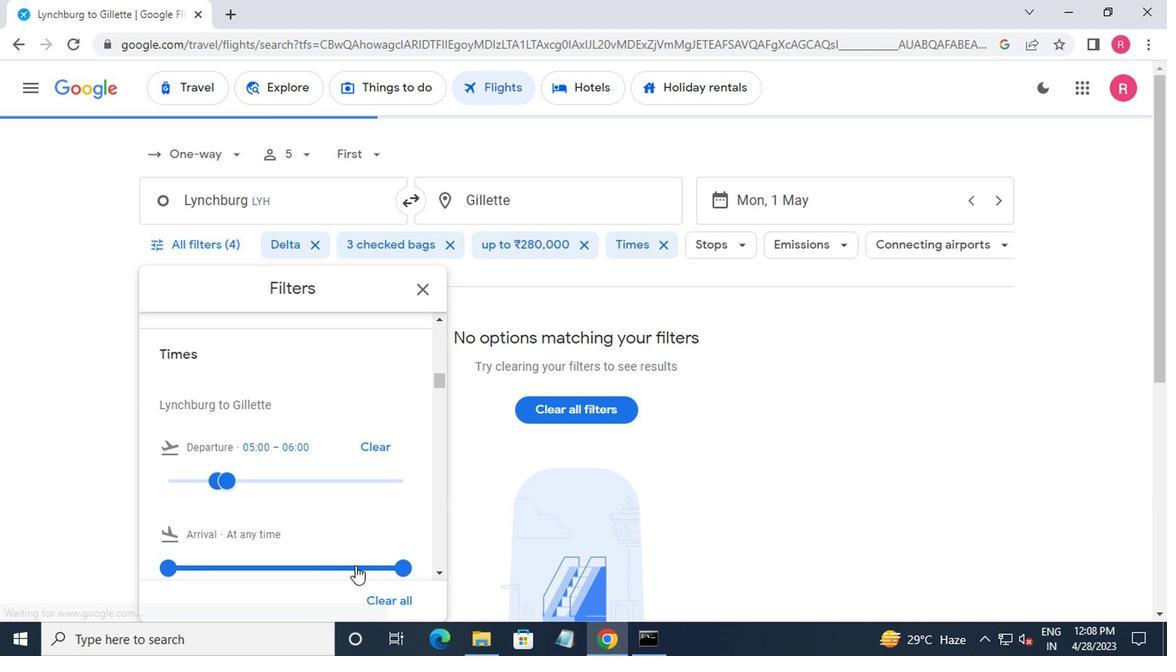 
Action: Mouse scrolled (353, 556) with delta (0, 0)
Screenshot: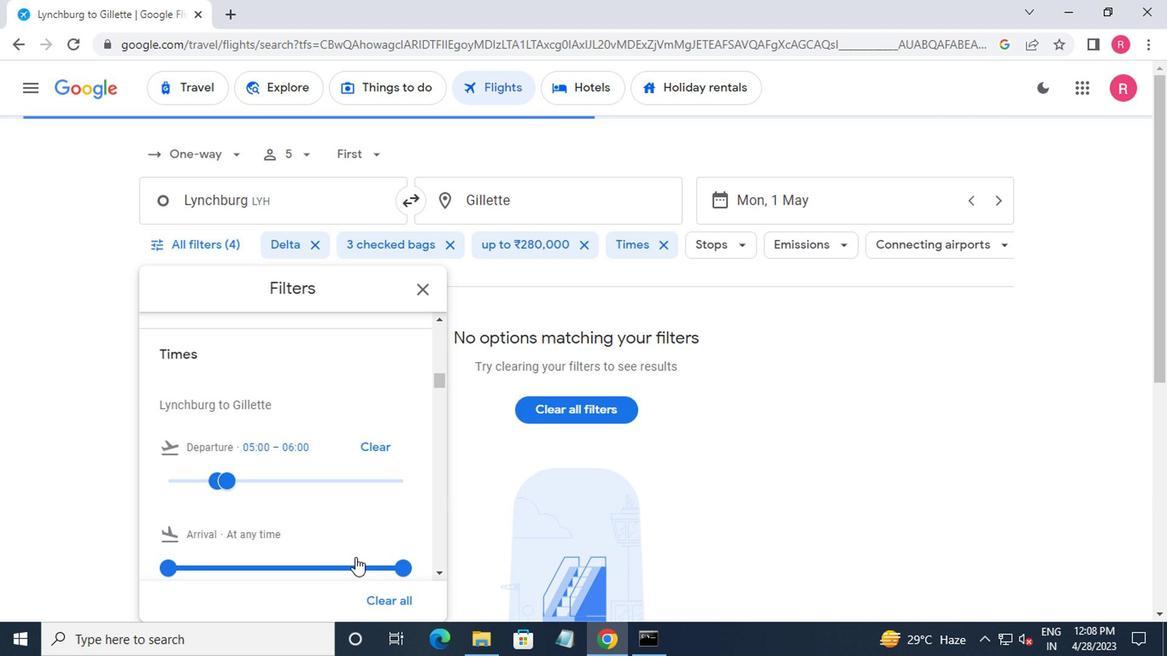 
Action: Mouse moved to (415, 297)
Screenshot: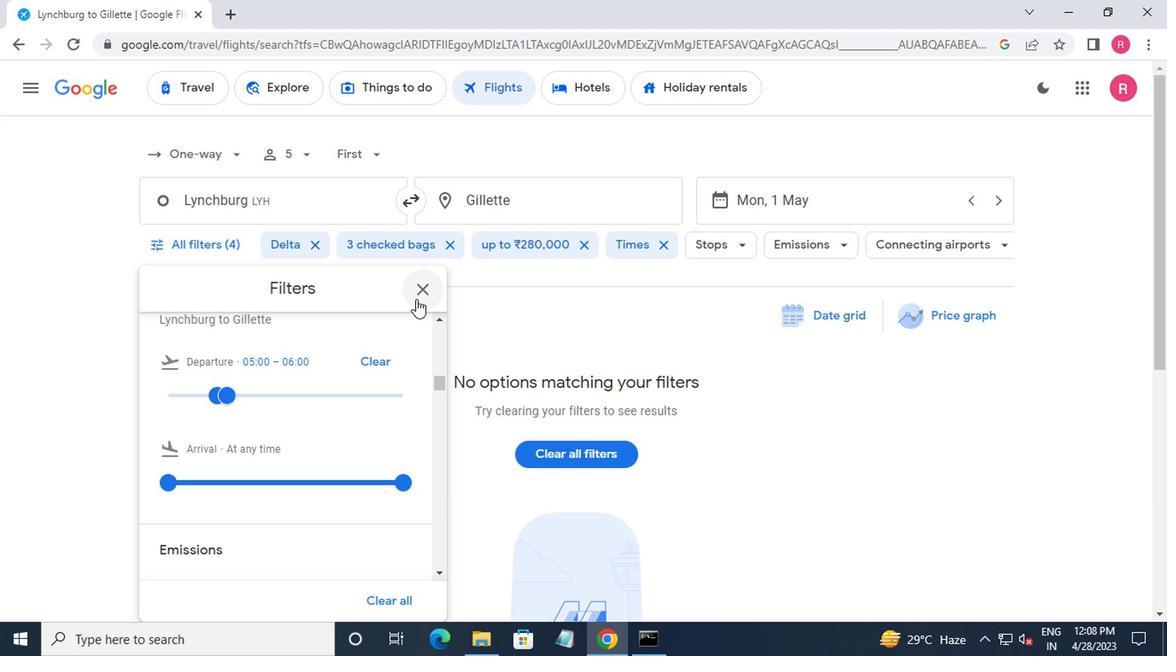 
Action: Mouse pressed left at (415, 297)
Screenshot: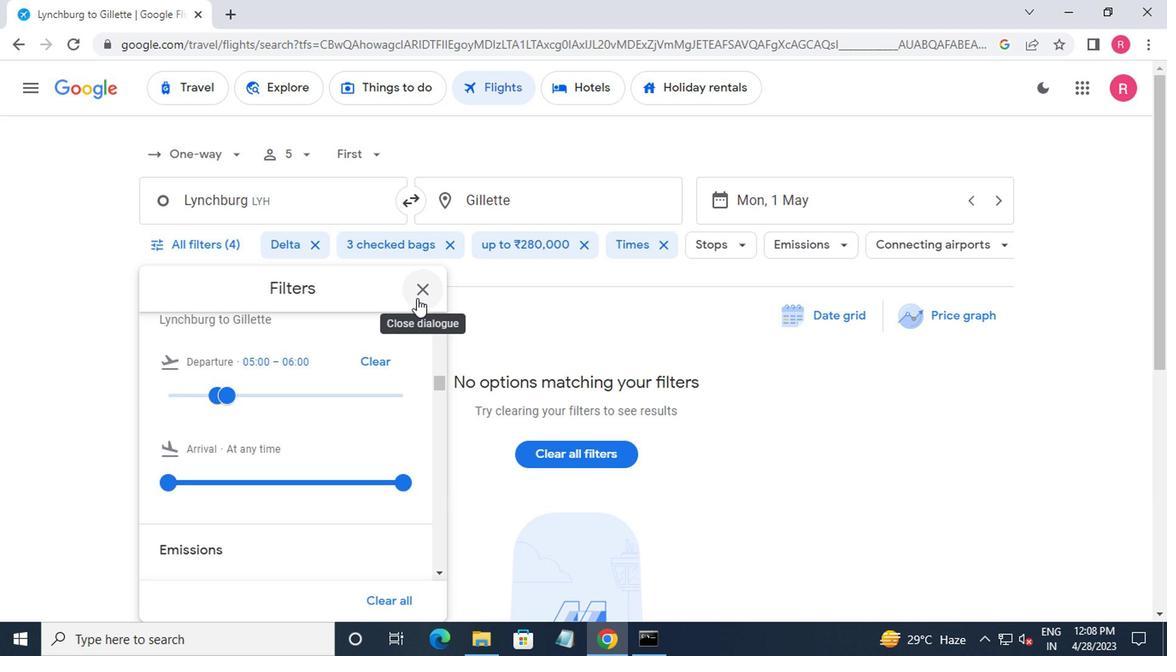 
